 Task: Look for space in Bugarama, Tanzania from 7th July, 2023 to 15th July, 2023 for 6 adults in price range Rs.15000 to Rs.20000. Place can be entire place with 3 bedrooms having 3 beds and 3 bathrooms. Property type can be house, flat, guest house. Amenities needed are: washing machine. Booking option can be shelf check-in. Required host language is English.
Action: Mouse moved to (439, 91)
Screenshot: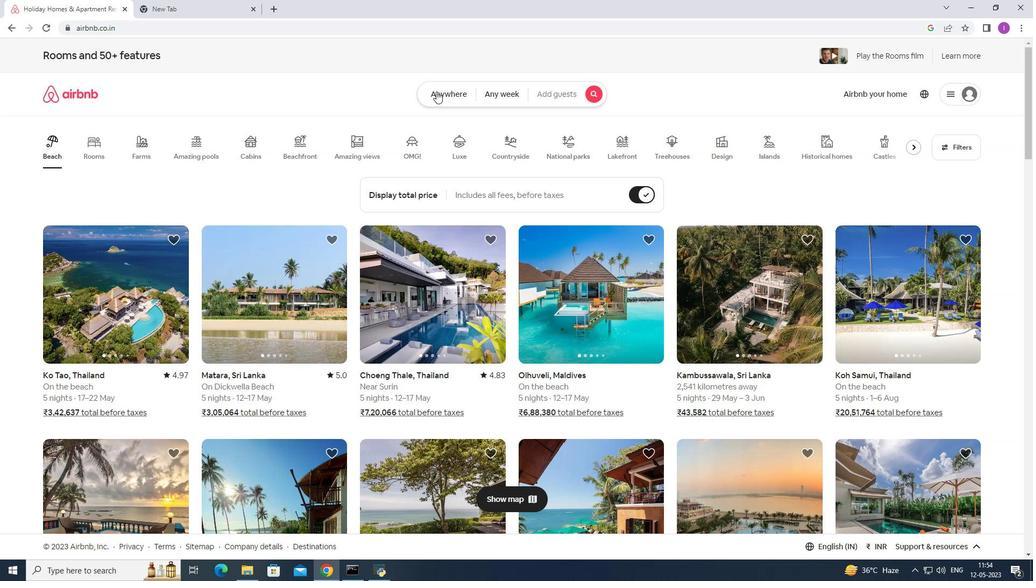 
Action: Mouse pressed left at (439, 91)
Screenshot: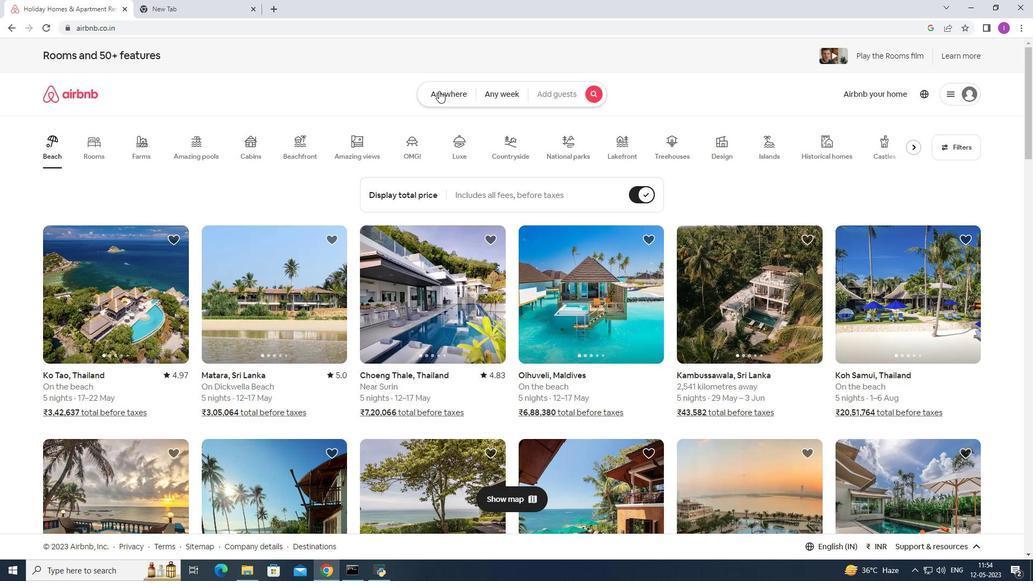 
Action: Mouse moved to (374, 130)
Screenshot: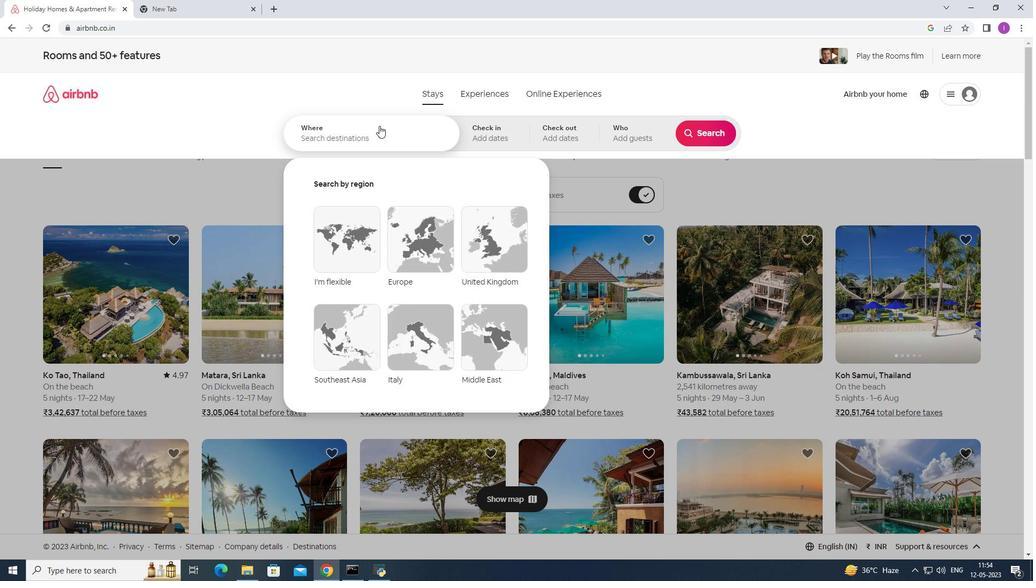 
Action: Mouse pressed left at (374, 130)
Screenshot: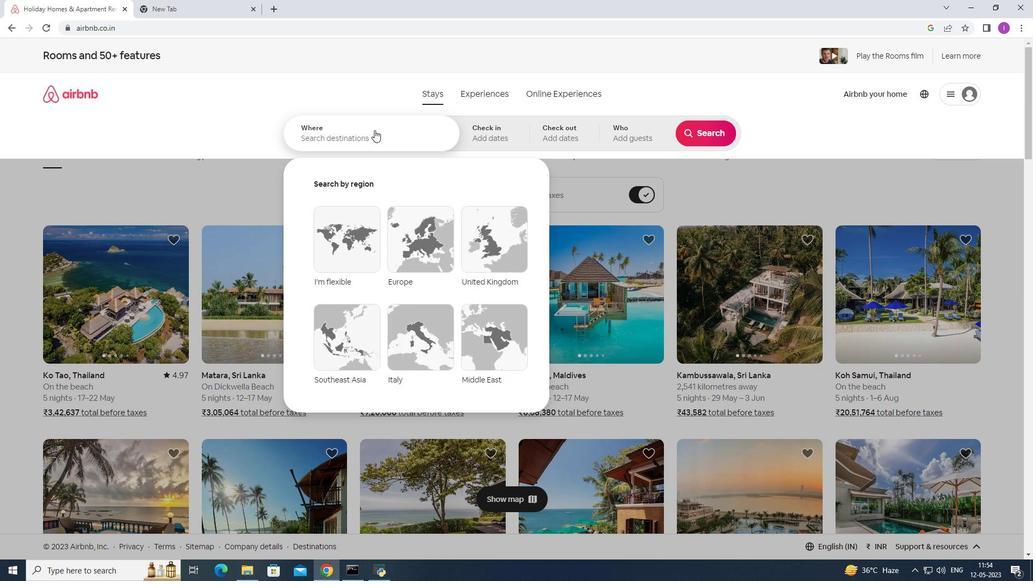 
Action: Key pressed <Key.shift><Key.shift><Key.shift><Key.shift><Key.shift><Key.shift><Key.shift>Bugarama,<Key.shift>Tanzania
Screenshot: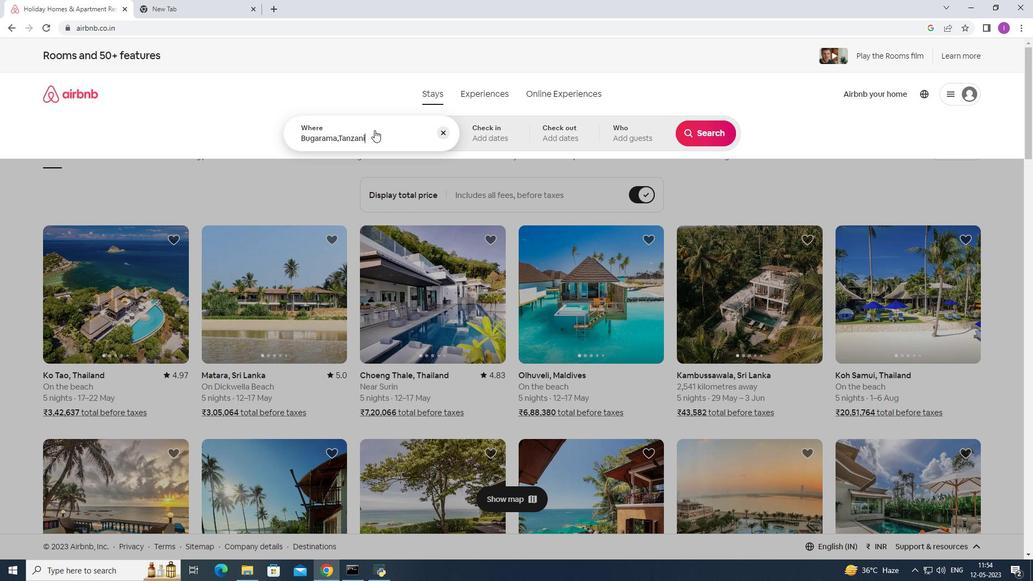 
Action: Mouse moved to (416, 193)
Screenshot: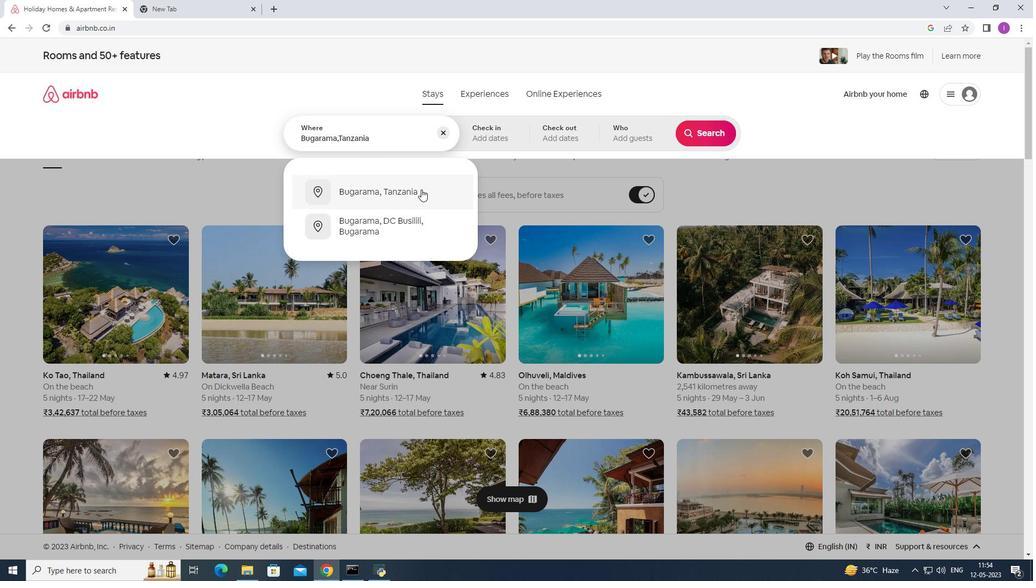 
Action: Mouse pressed left at (416, 193)
Screenshot: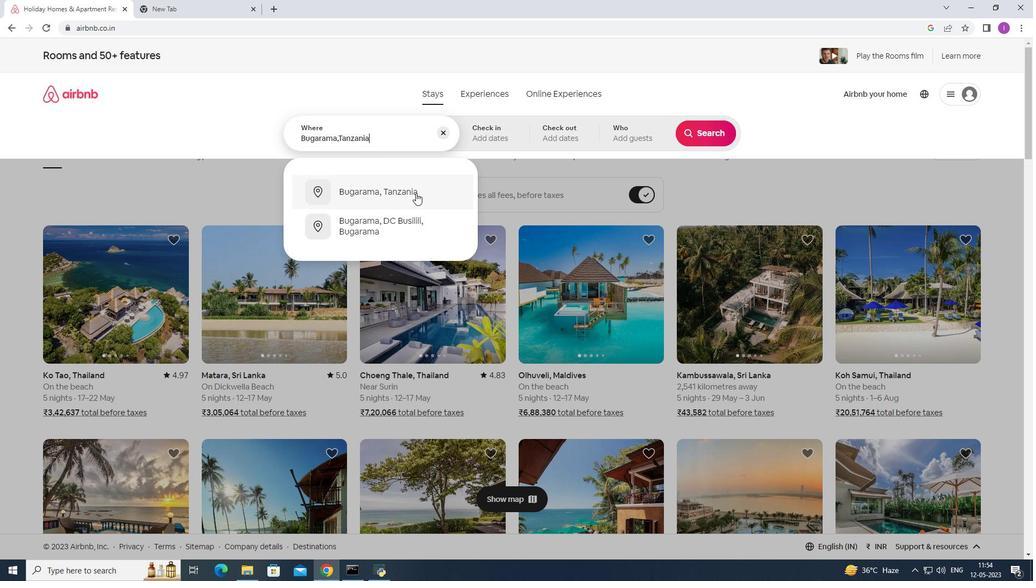 
Action: Mouse moved to (710, 218)
Screenshot: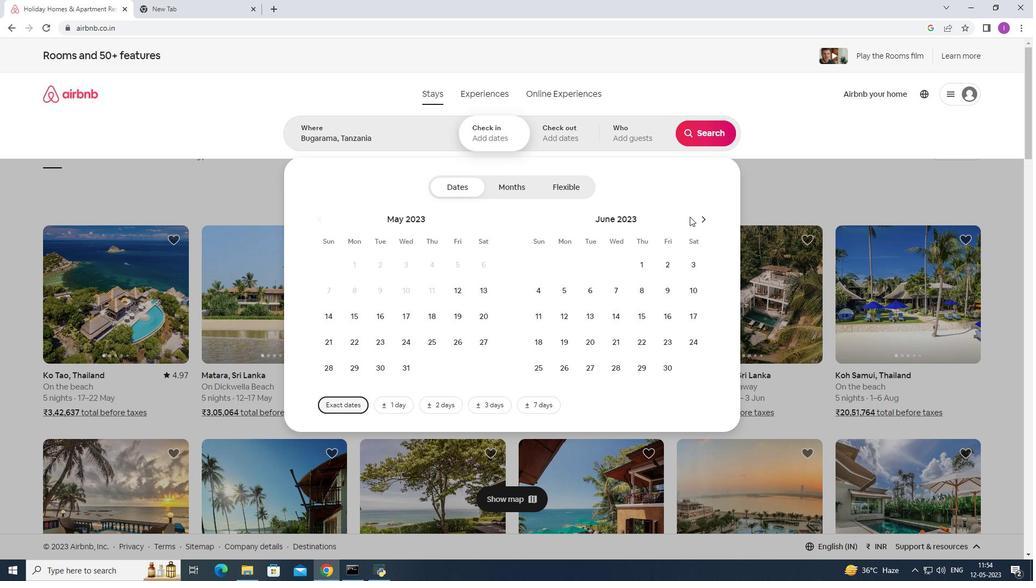 
Action: Mouse pressed left at (710, 218)
Screenshot: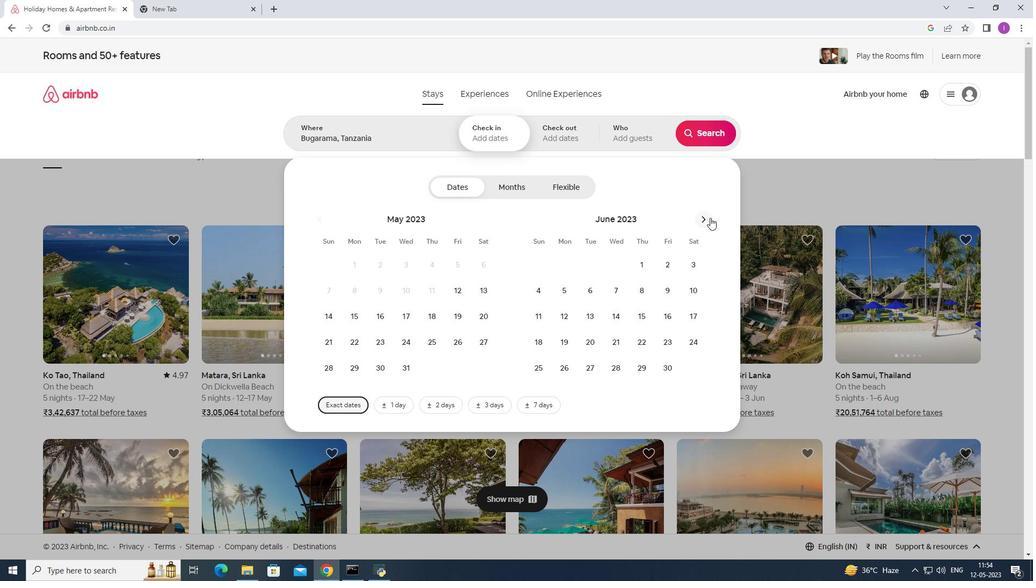 
Action: Mouse pressed left at (710, 218)
Screenshot: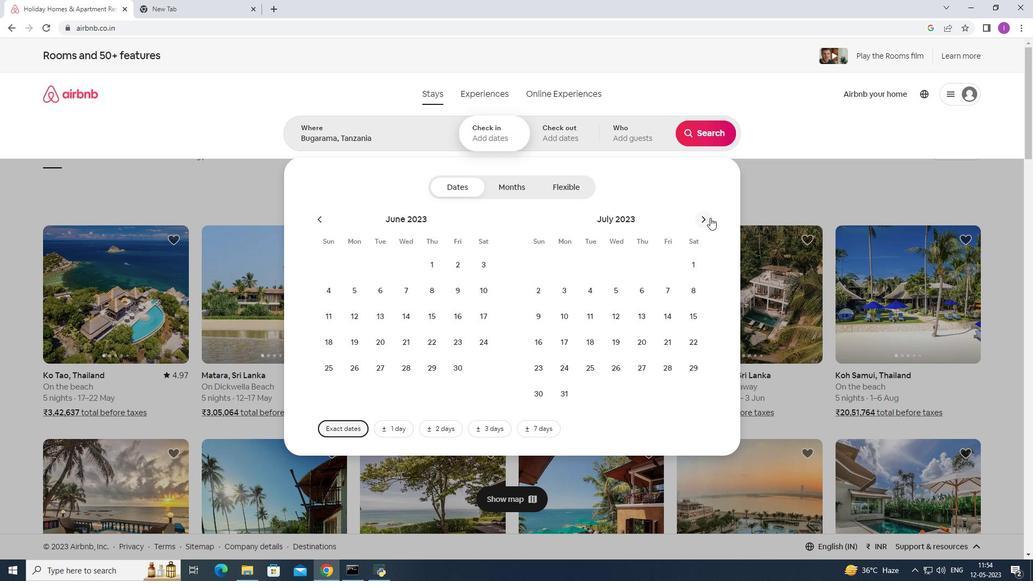 
Action: Mouse pressed left at (710, 218)
Screenshot: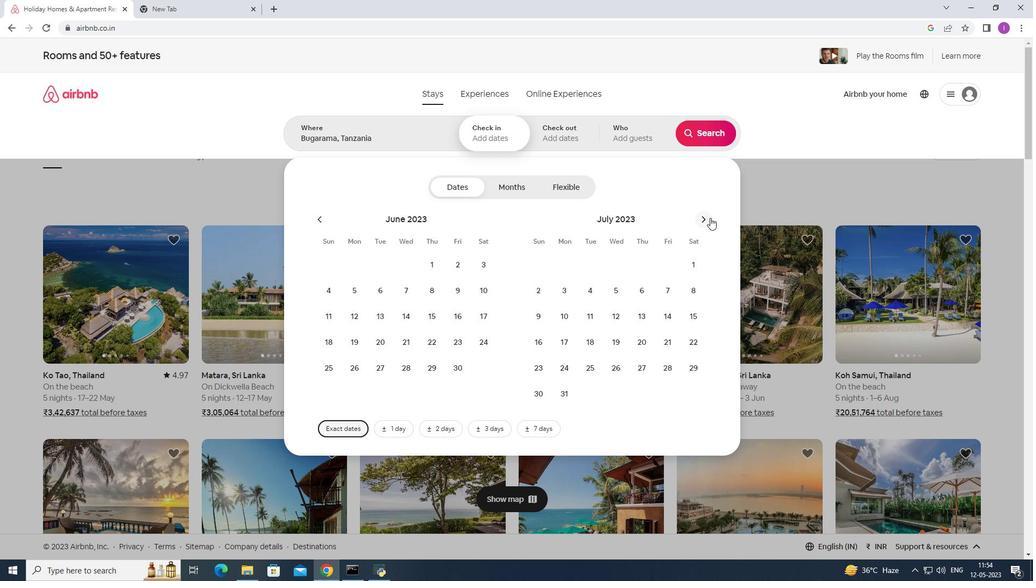 
Action: Mouse moved to (458, 291)
Screenshot: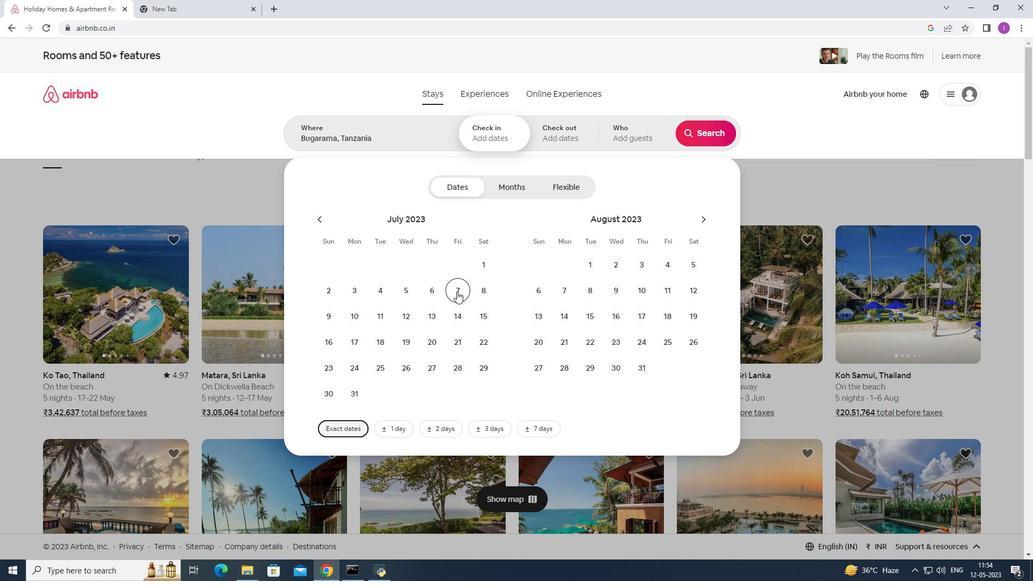 
Action: Mouse pressed left at (458, 291)
Screenshot: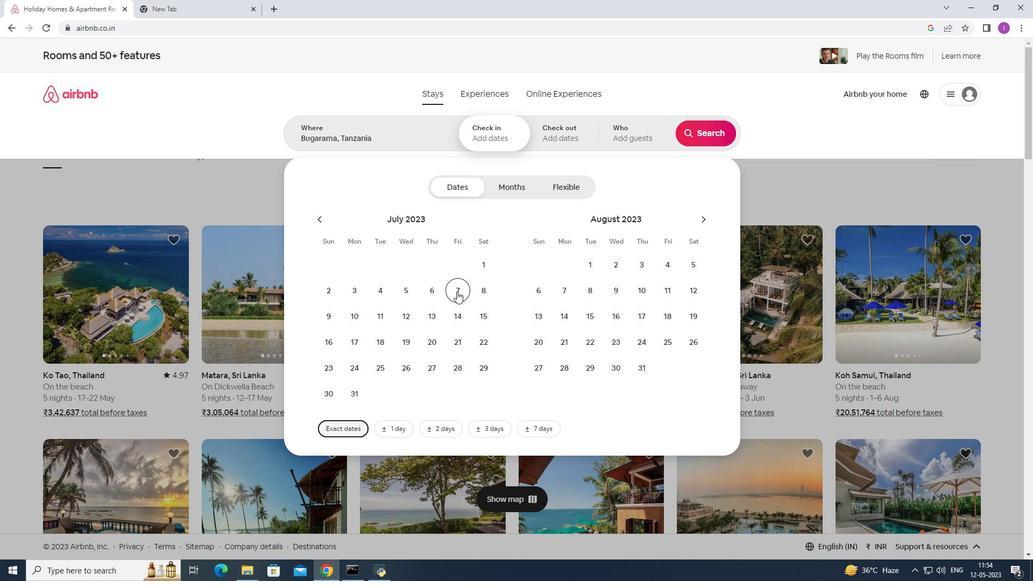 
Action: Mouse moved to (484, 316)
Screenshot: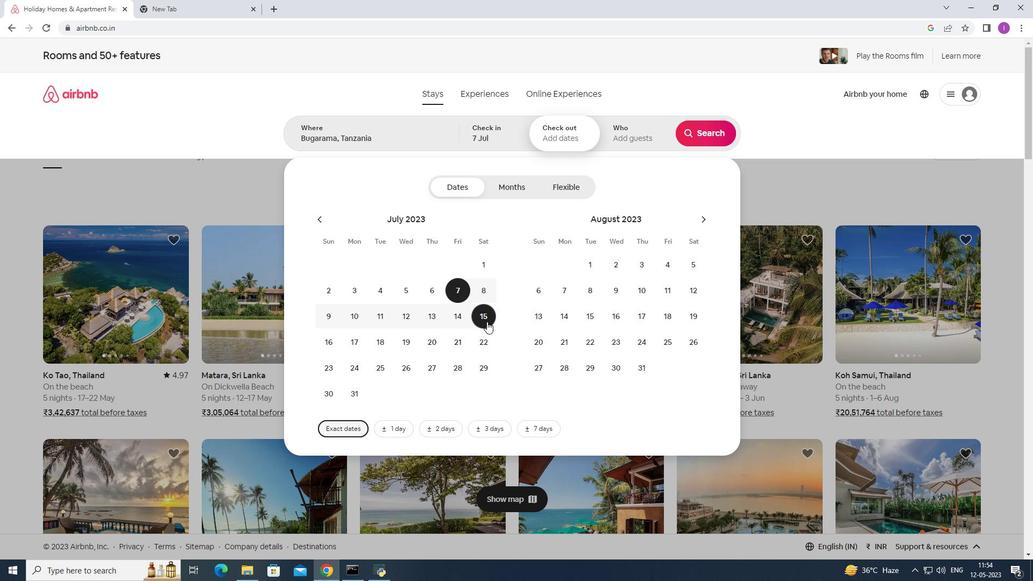 
Action: Mouse pressed left at (484, 316)
Screenshot: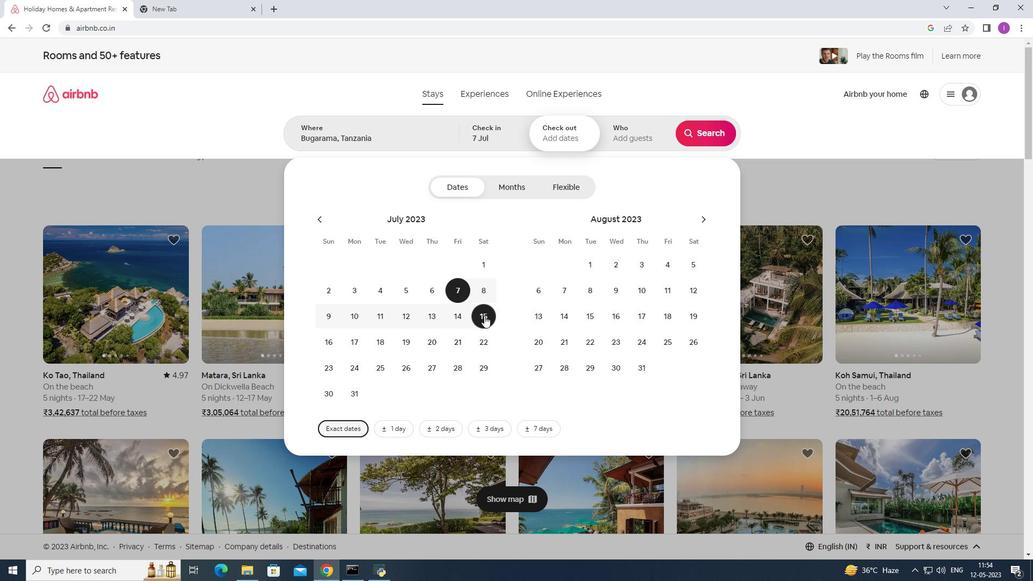
Action: Mouse pressed left at (484, 316)
Screenshot: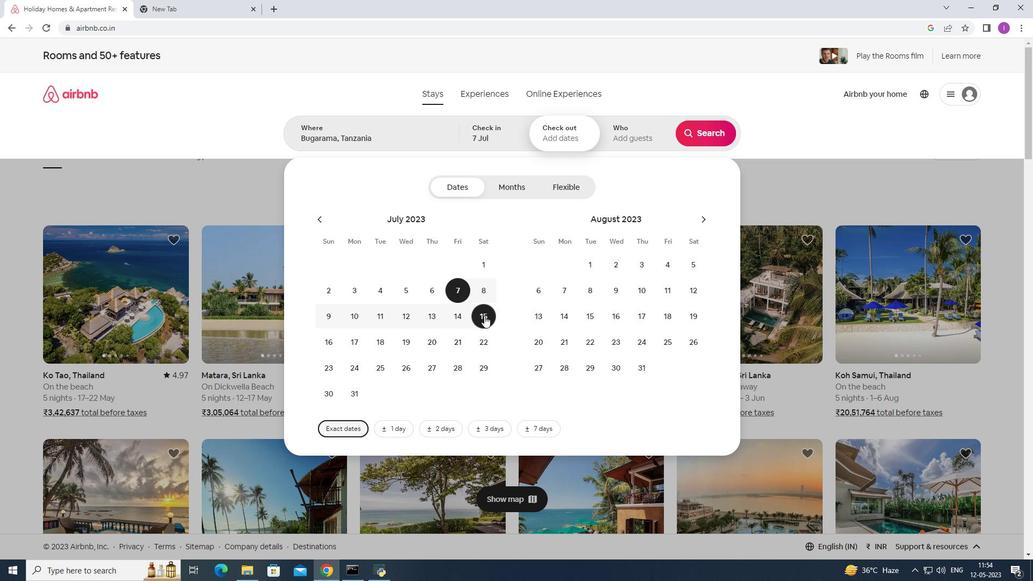 
Action: Mouse moved to (621, 139)
Screenshot: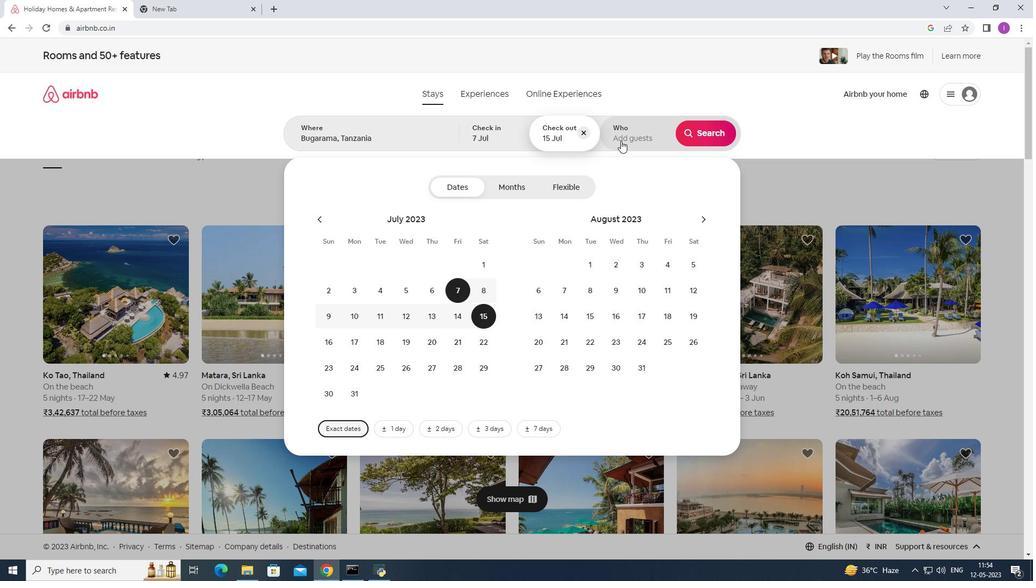 
Action: Mouse pressed left at (621, 139)
Screenshot: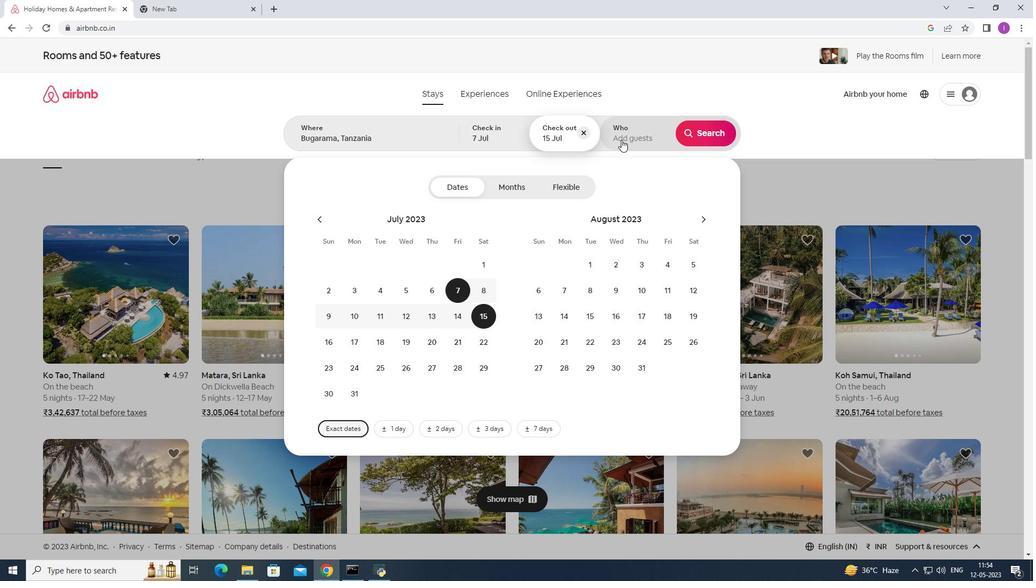 
Action: Mouse moved to (706, 192)
Screenshot: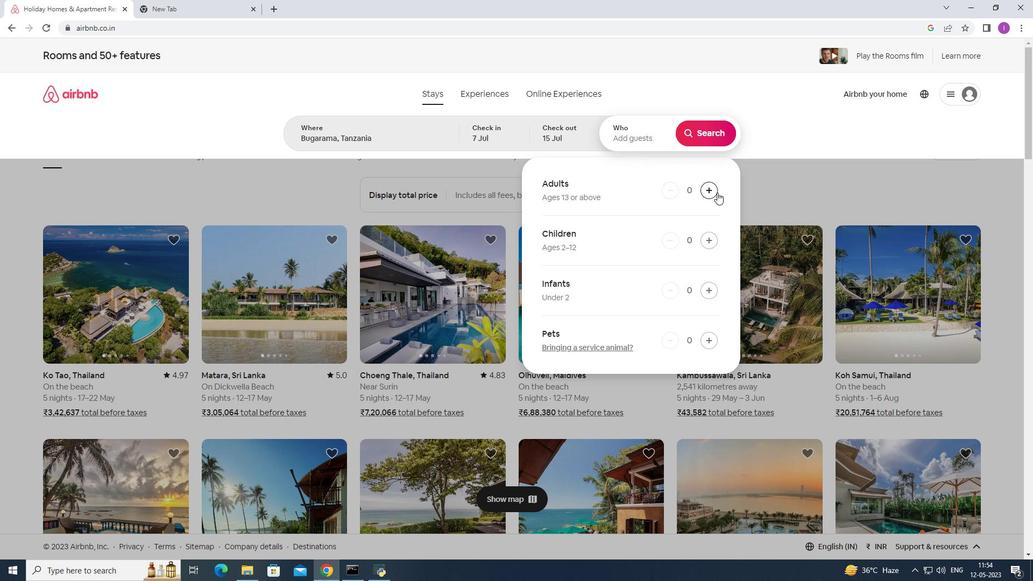 
Action: Mouse pressed left at (706, 192)
Screenshot: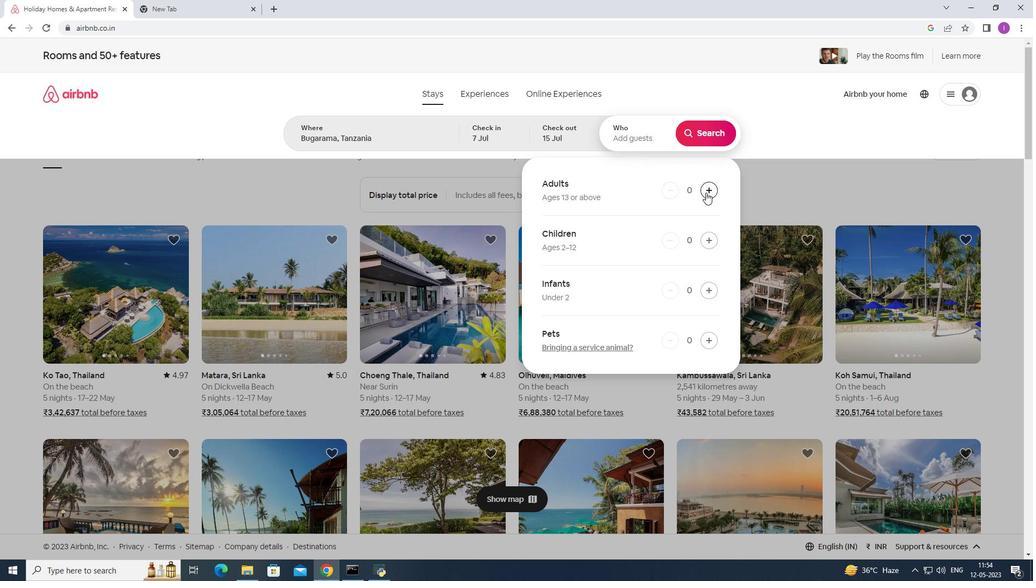 
Action: Mouse pressed left at (706, 192)
Screenshot: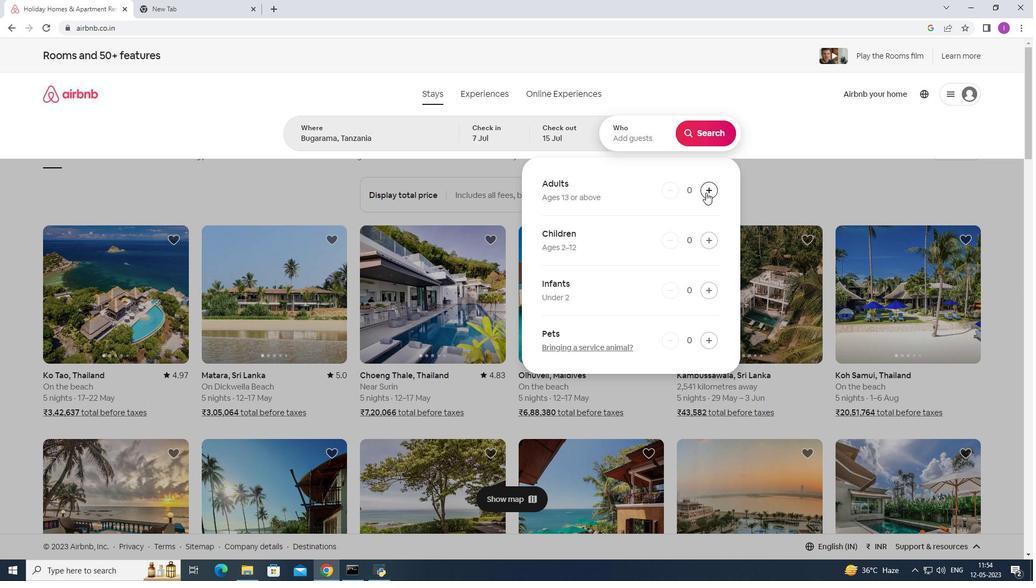 
Action: Mouse pressed left at (706, 192)
Screenshot: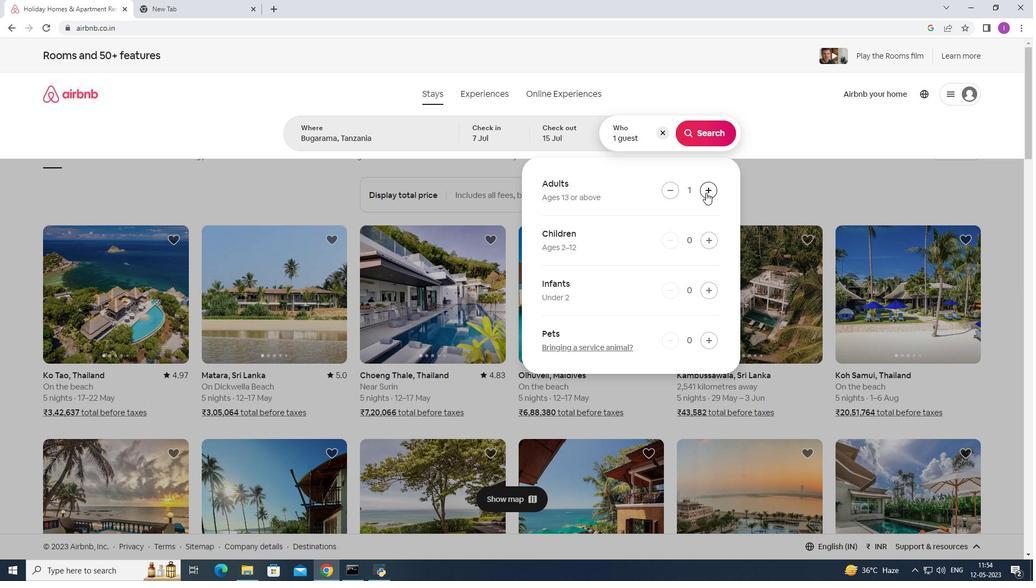 
Action: Mouse moved to (706, 192)
Screenshot: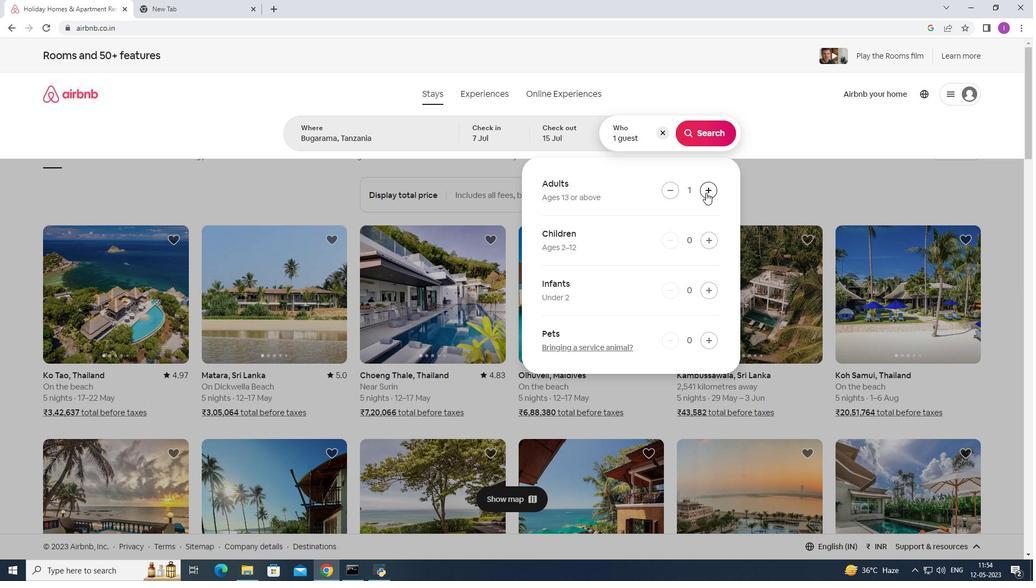 
Action: Mouse pressed left at (706, 192)
Screenshot: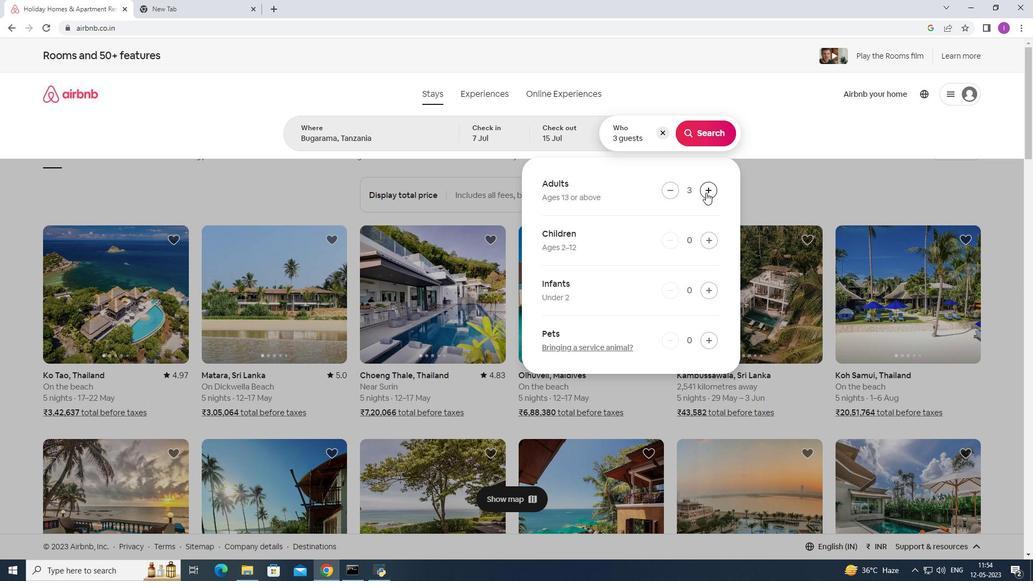 
Action: Mouse pressed left at (706, 192)
Screenshot: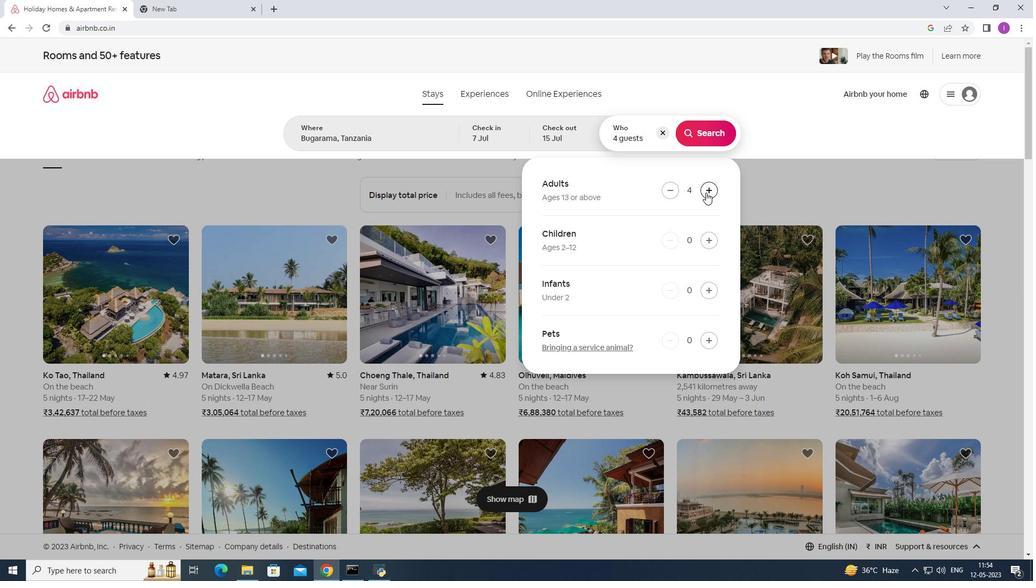 
Action: Mouse pressed left at (706, 192)
Screenshot: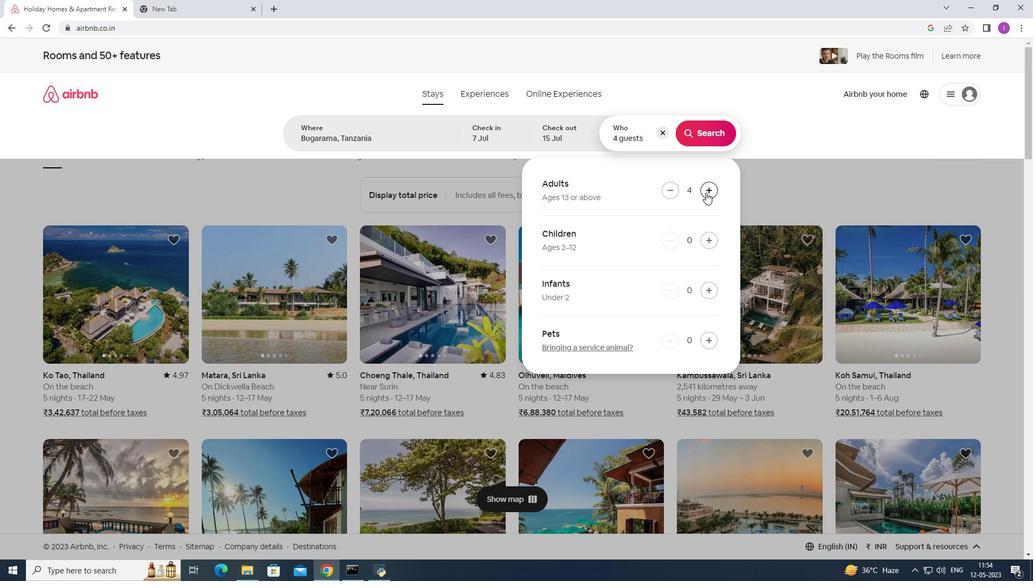 
Action: Mouse moved to (705, 139)
Screenshot: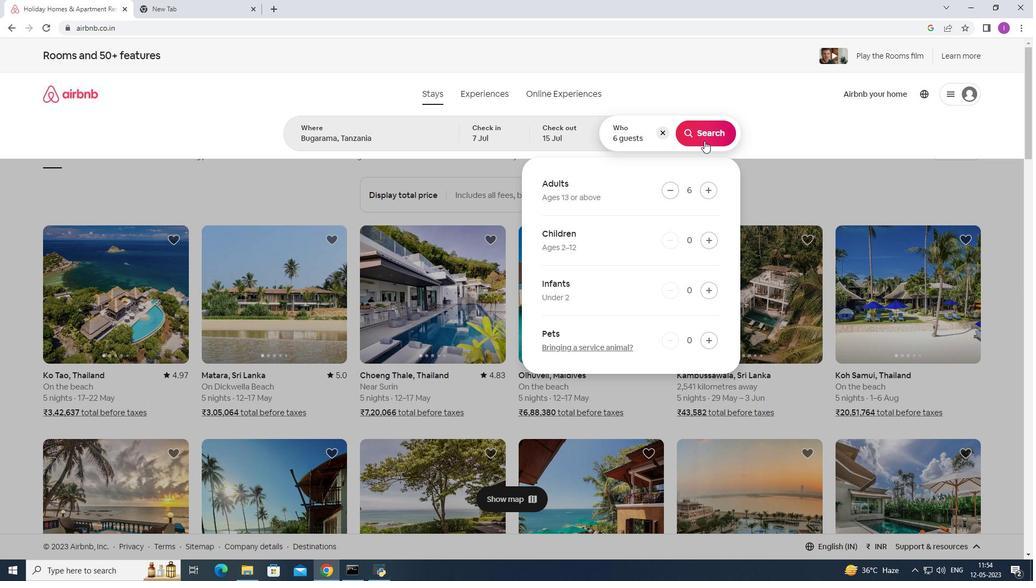 
Action: Mouse pressed left at (705, 139)
Screenshot: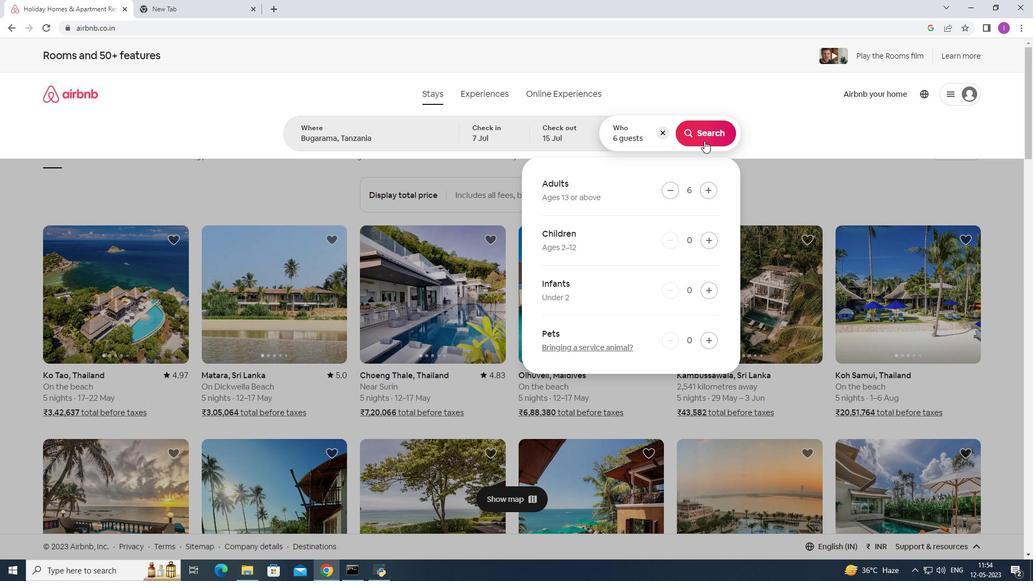 
Action: Mouse moved to (979, 96)
Screenshot: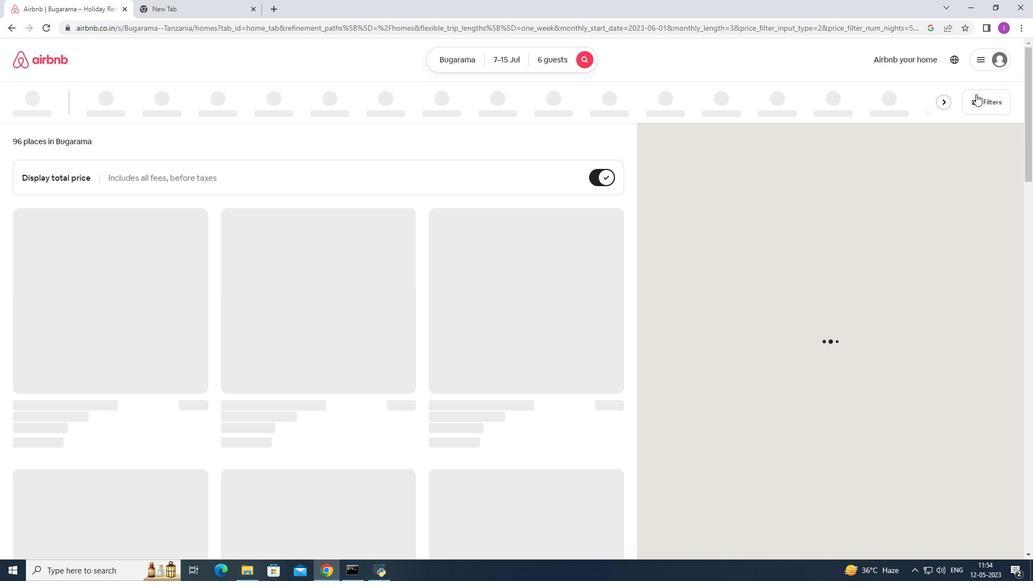 
Action: Mouse pressed left at (979, 96)
Screenshot: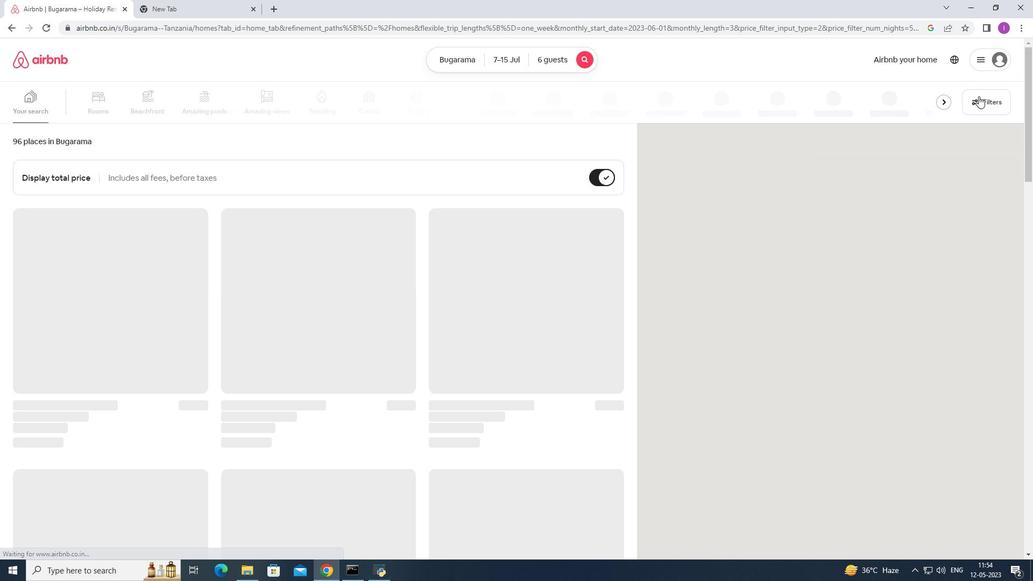
Action: Mouse moved to (586, 368)
Screenshot: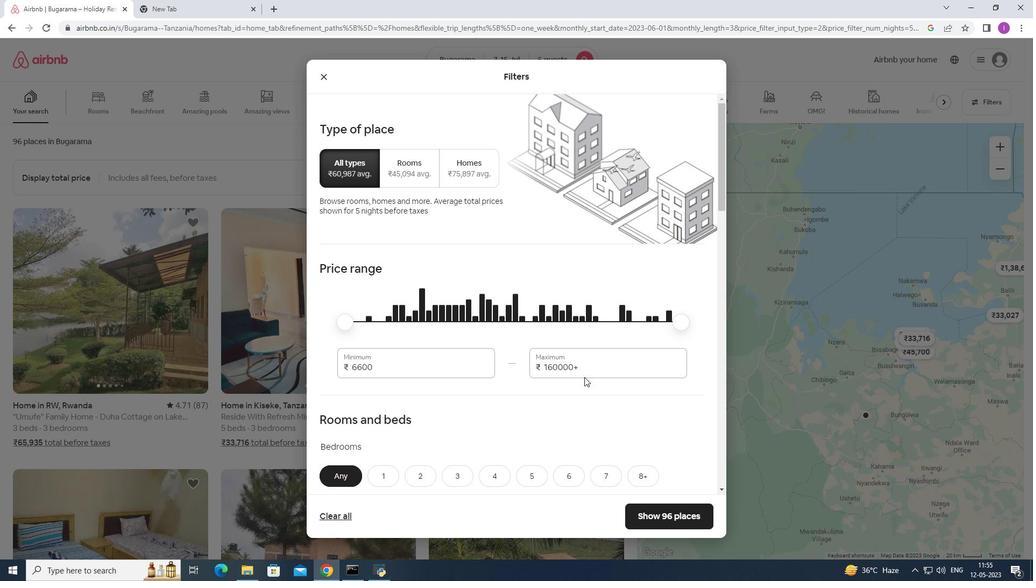 
Action: Mouse pressed left at (586, 368)
Screenshot: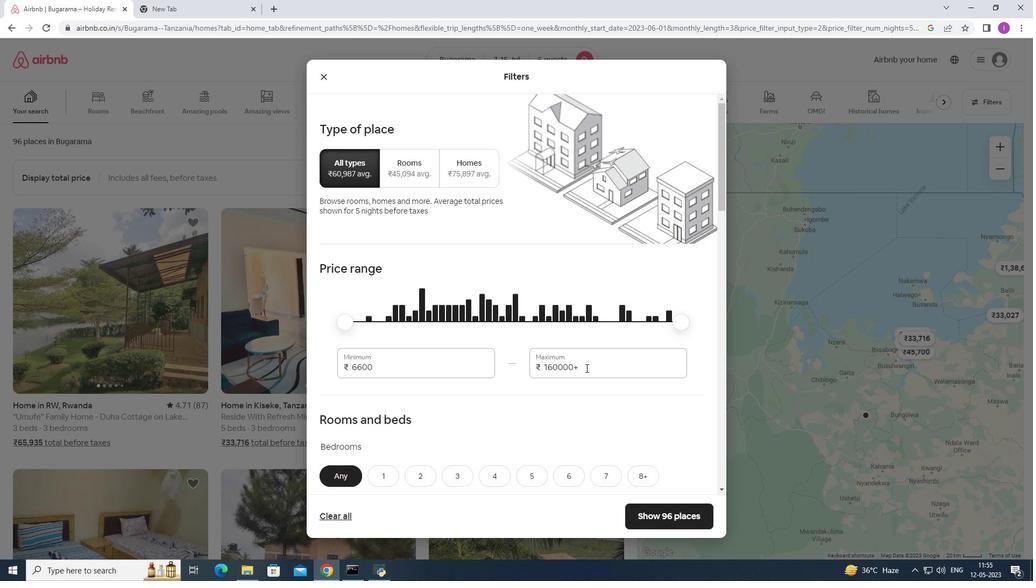 
Action: Mouse moved to (630, 354)
Screenshot: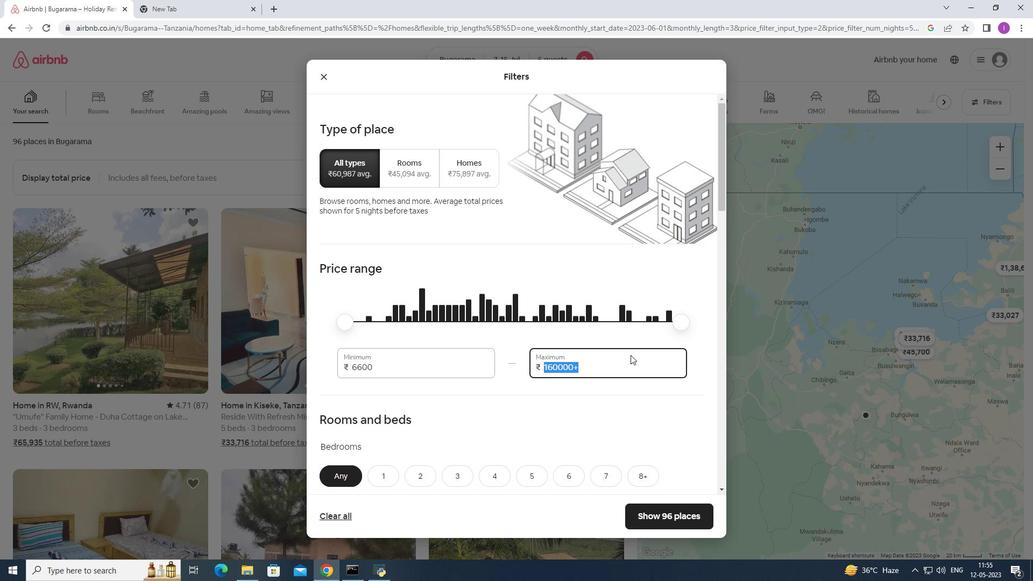 
Action: Key pressed 20000
Screenshot: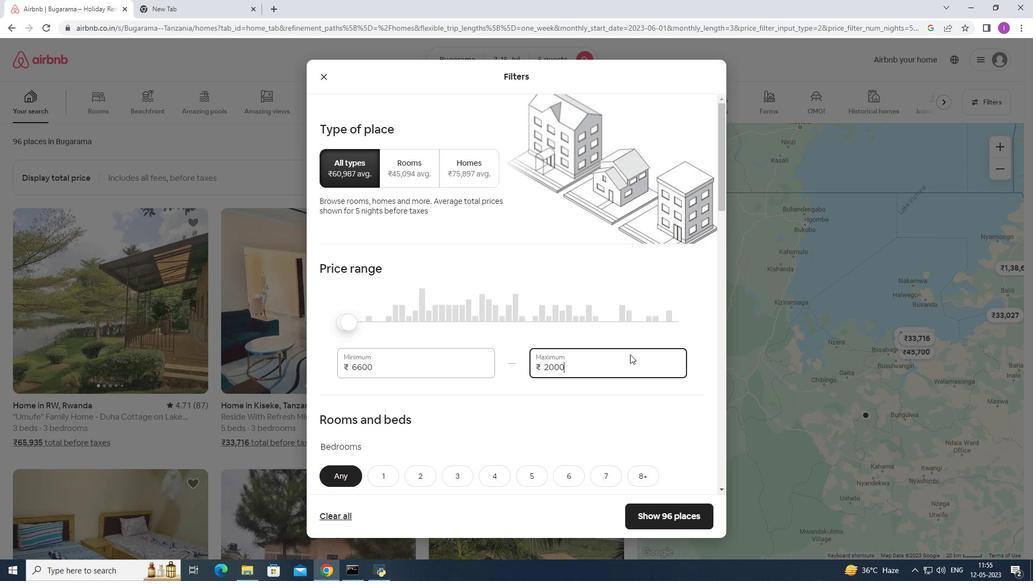 
Action: Mouse moved to (383, 369)
Screenshot: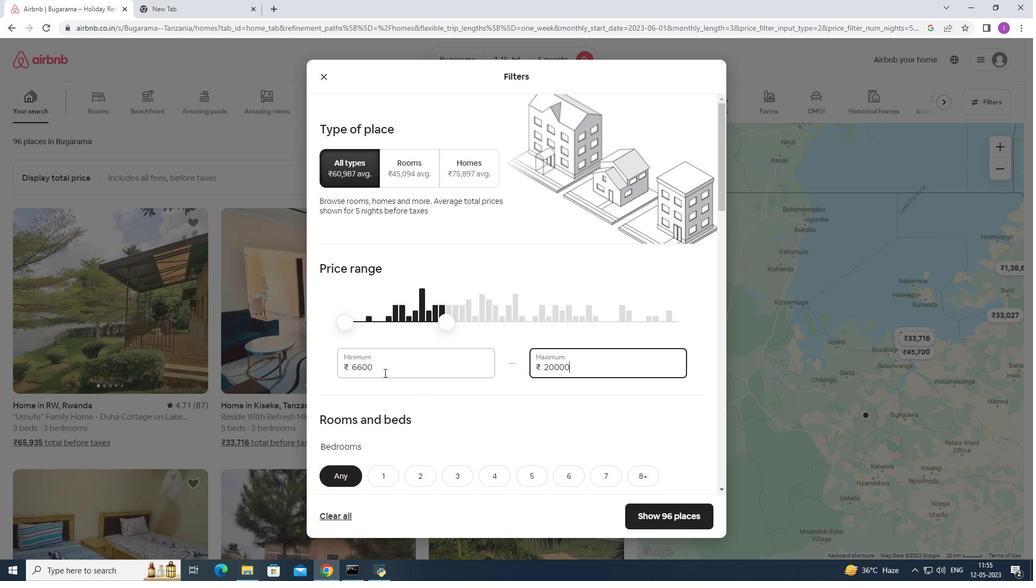 
Action: Mouse pressed left at (383, 369)
Screenshot: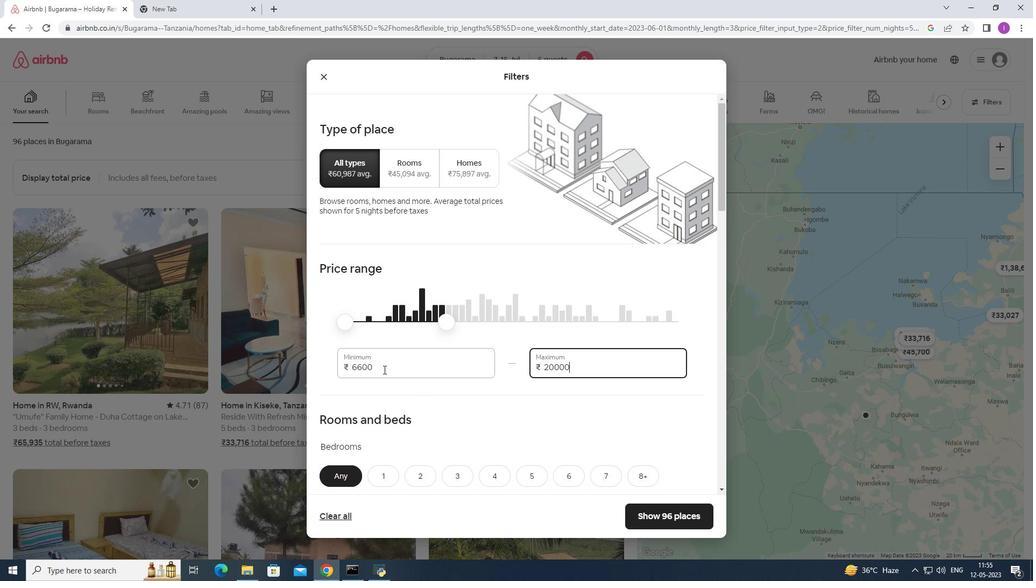 
Action: Mouse moved to (332, 372)
Screenshot: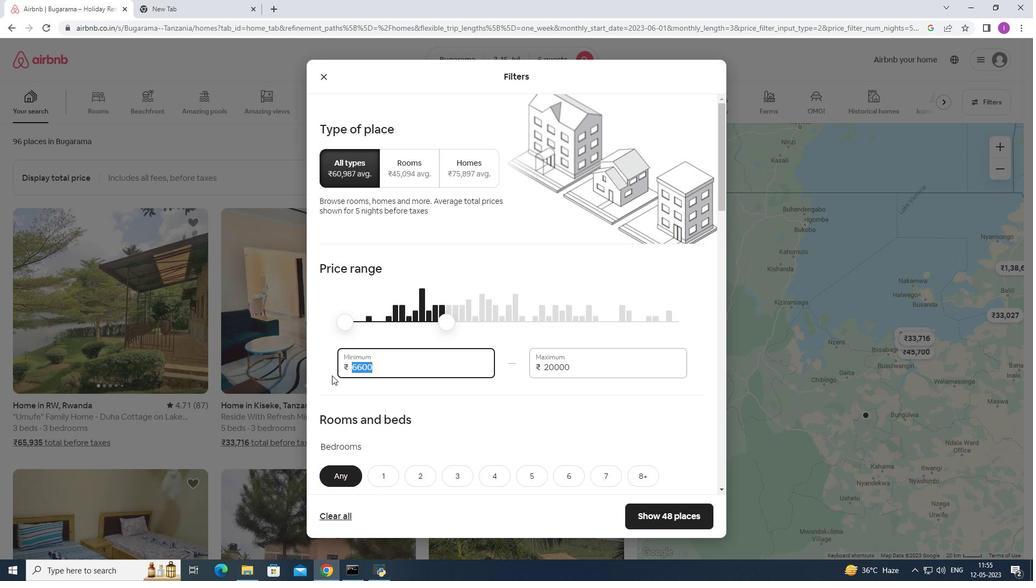 
Action: Key pressed 1
Screenshot: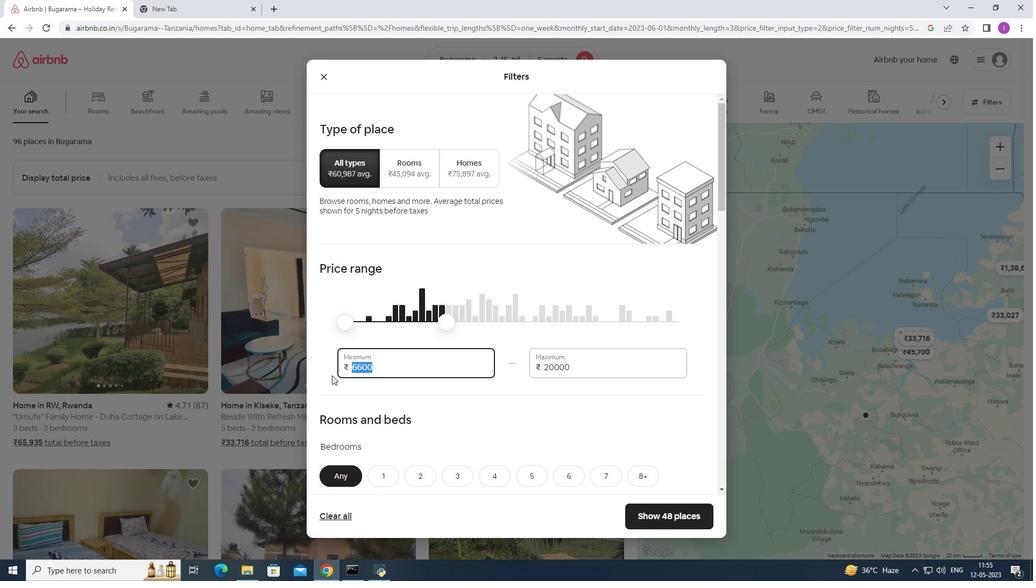 
Action: Mouse moved to (332, 372)
Screenshot: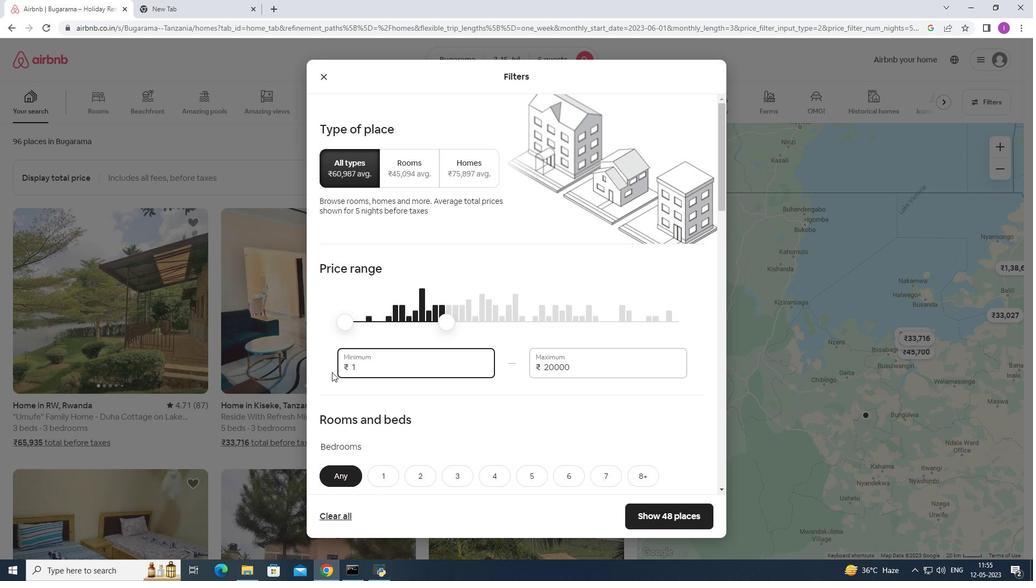 
Action: Key pressed 5
Screenshot: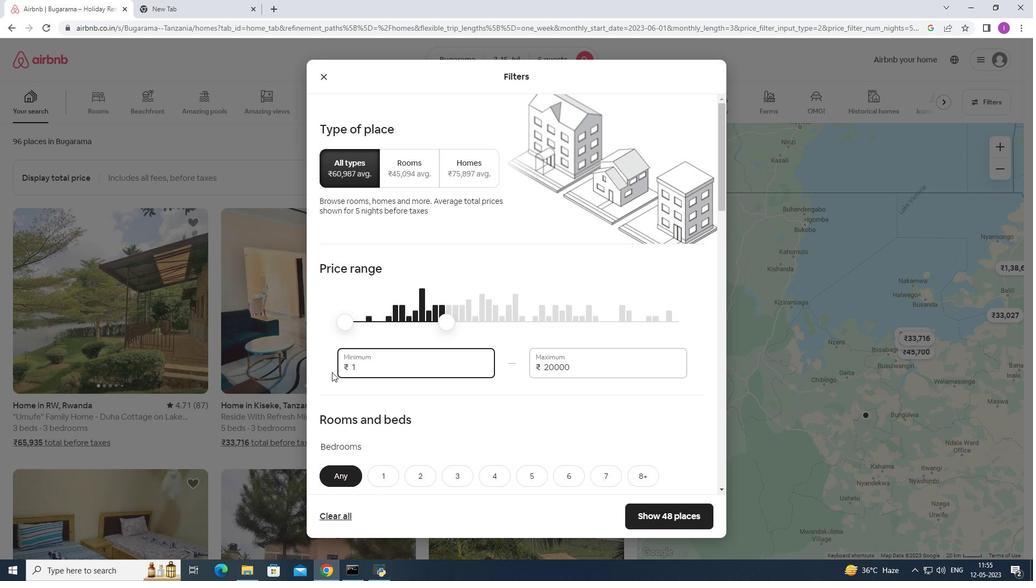 
Action: Mouse moved to (332, 369)
Screenshot: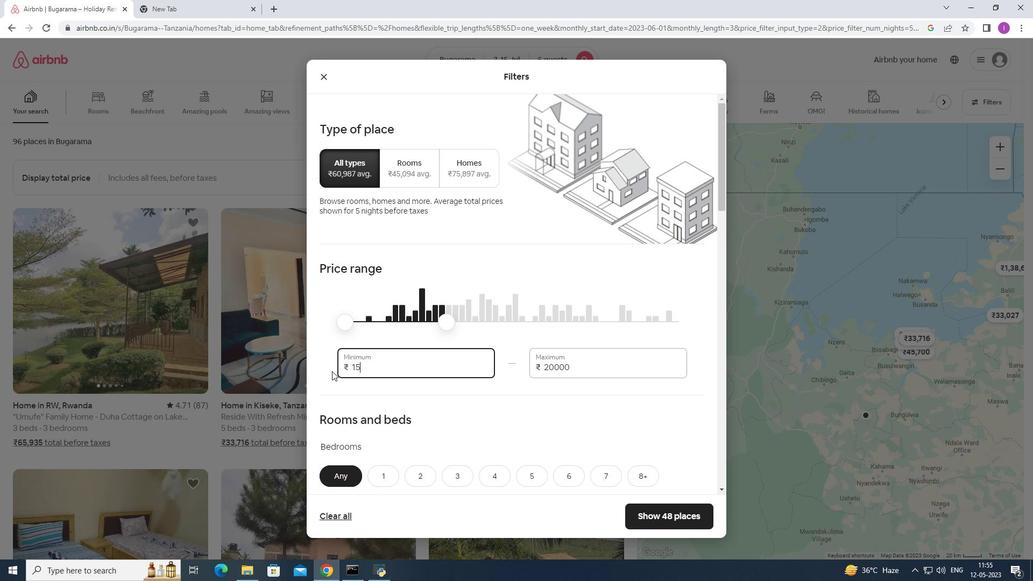 
Action: Key pressed 000
Screenshot: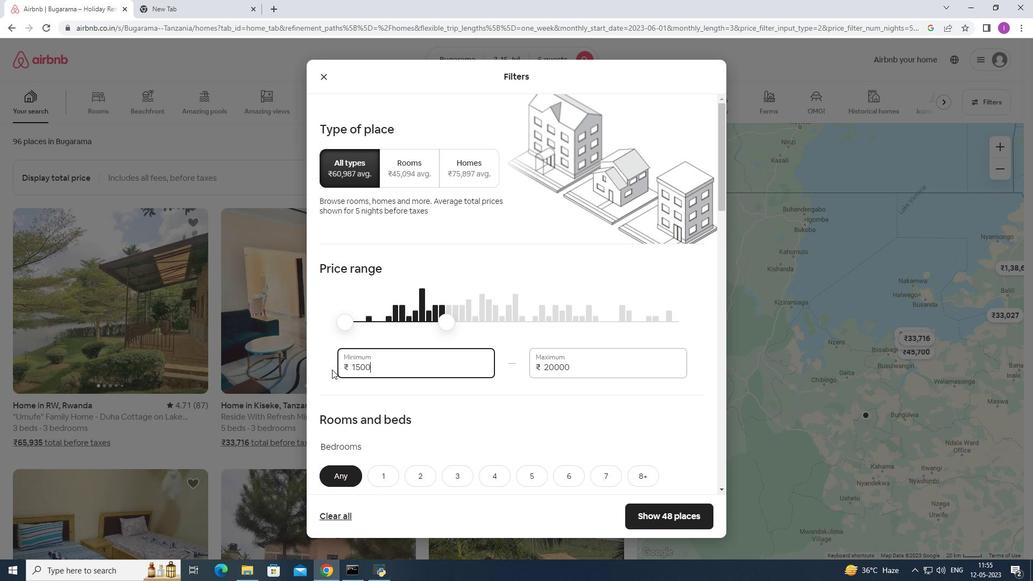 
Action: Mouse moved to (351, 371)
Screenshot: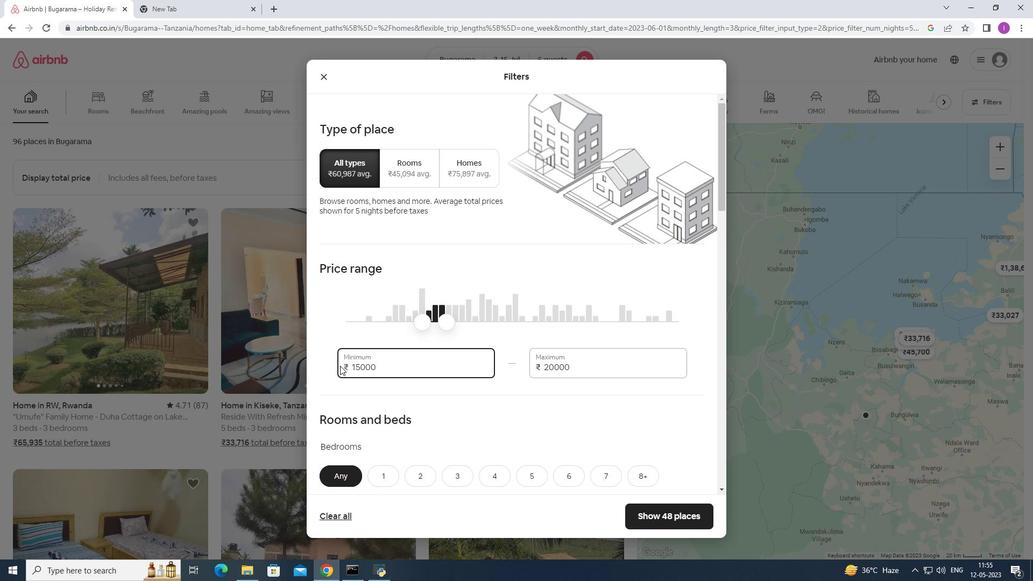
Action: Mouse scrolled (351, 370) with delta (0, 0)
Screenshot: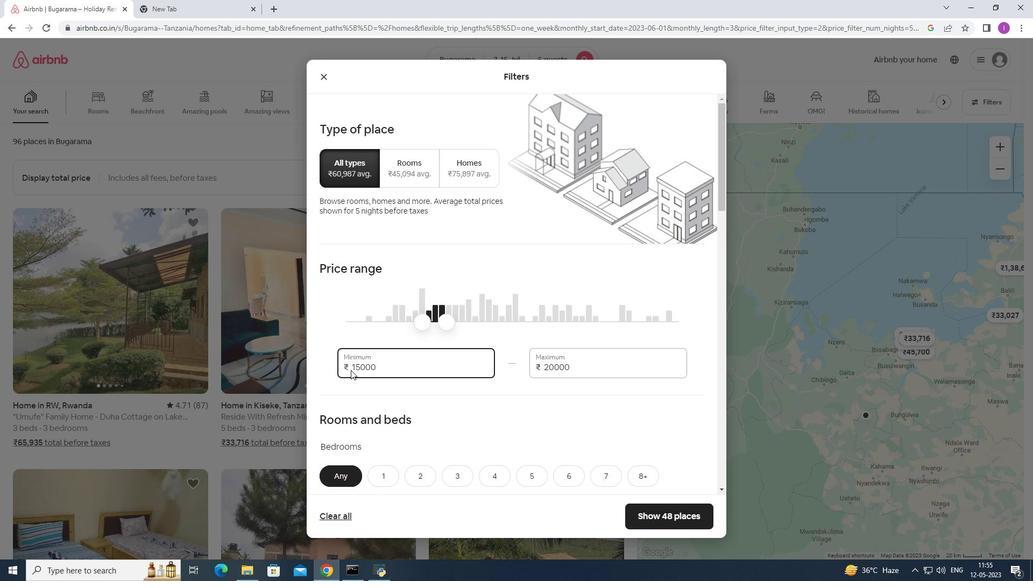 
Action: Mouse scrolled (351, 370) with delta (0, 0)
Screenshot: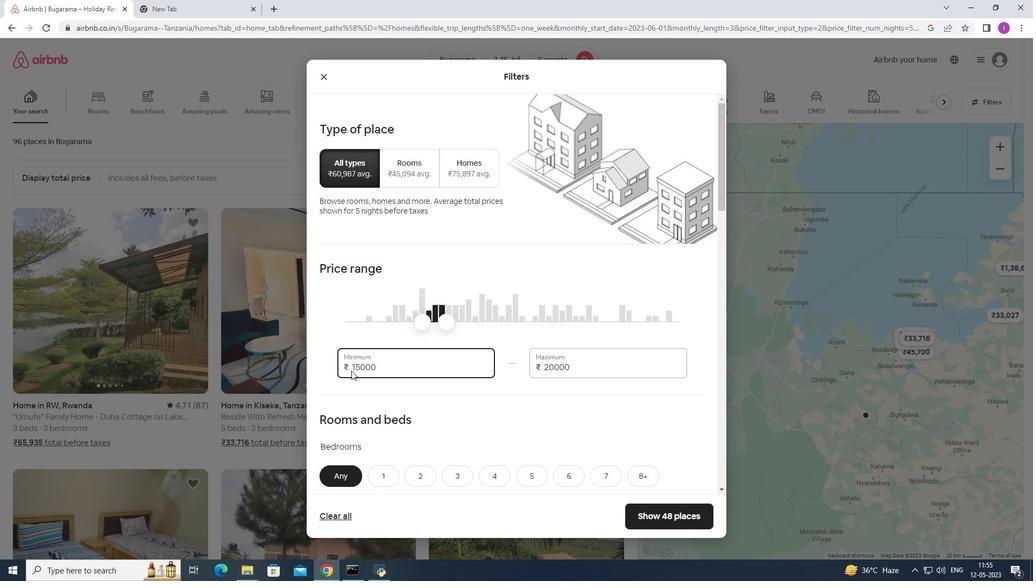 
Action: Mouse scrolled (351, 370) with delta (0, 0)
Screenshot: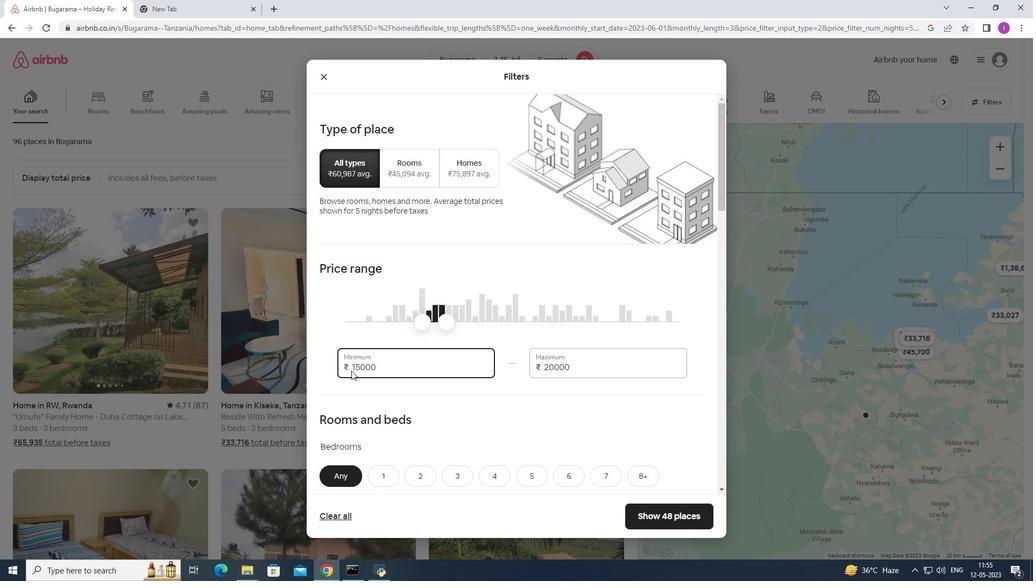 
Action: Mouse moved to (468, 308)
Screenshot: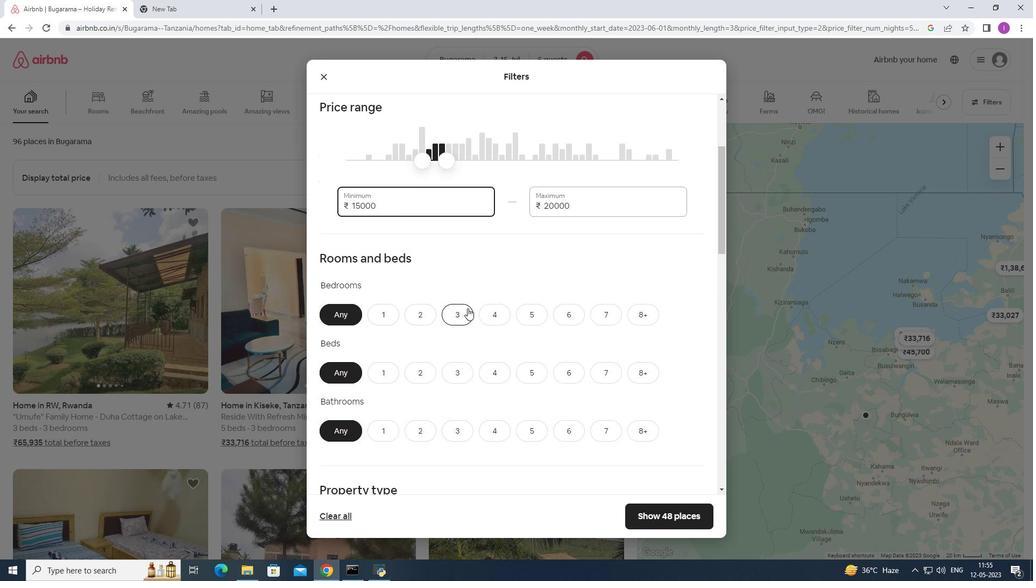 
Action: Mouse pressed left at (468, 308)
Screenshot: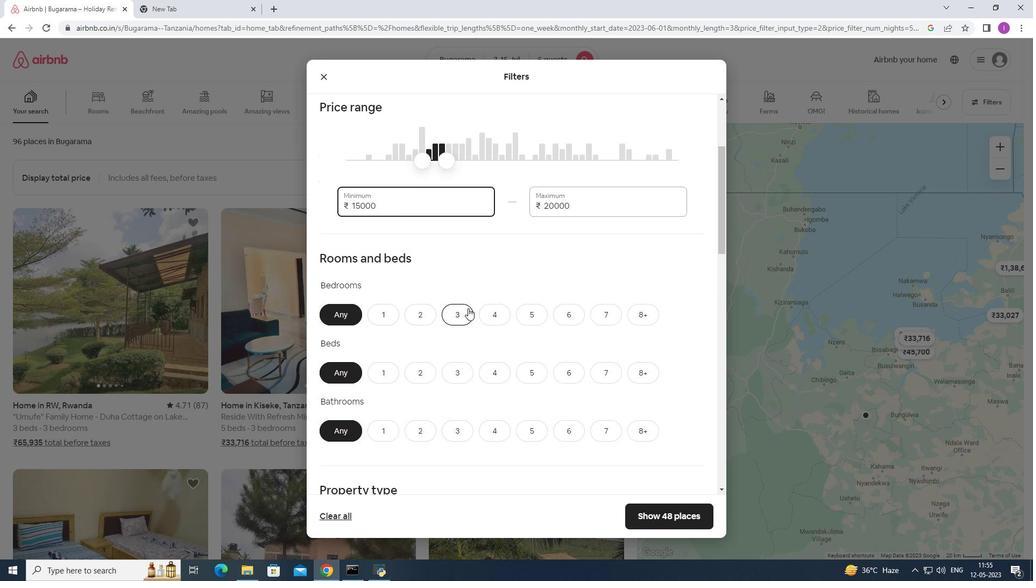 
Action: Mouse moved to (463, 378)
Screenshot: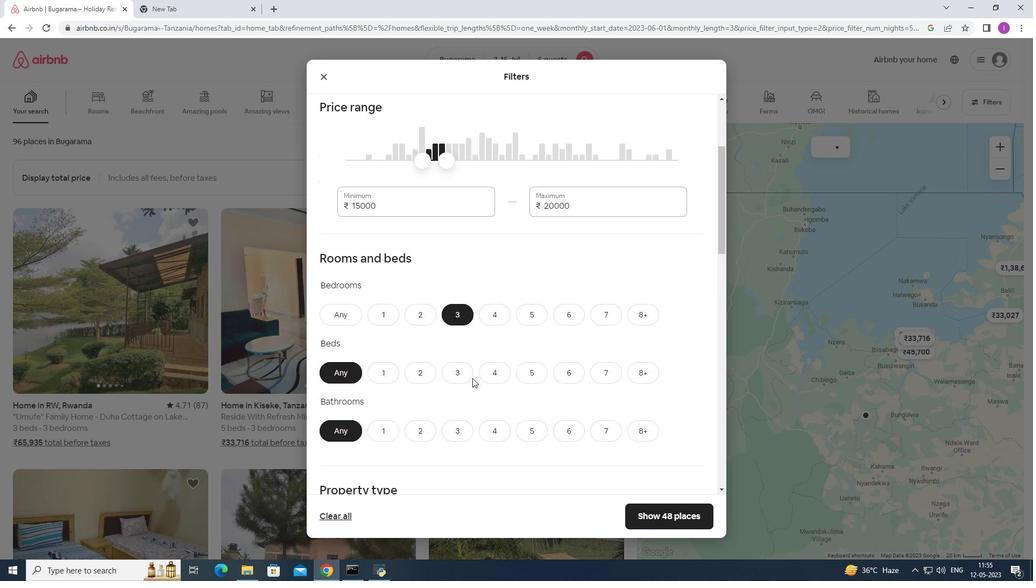 
Action: Mouse pressed left at (463, 378)
Screenshot: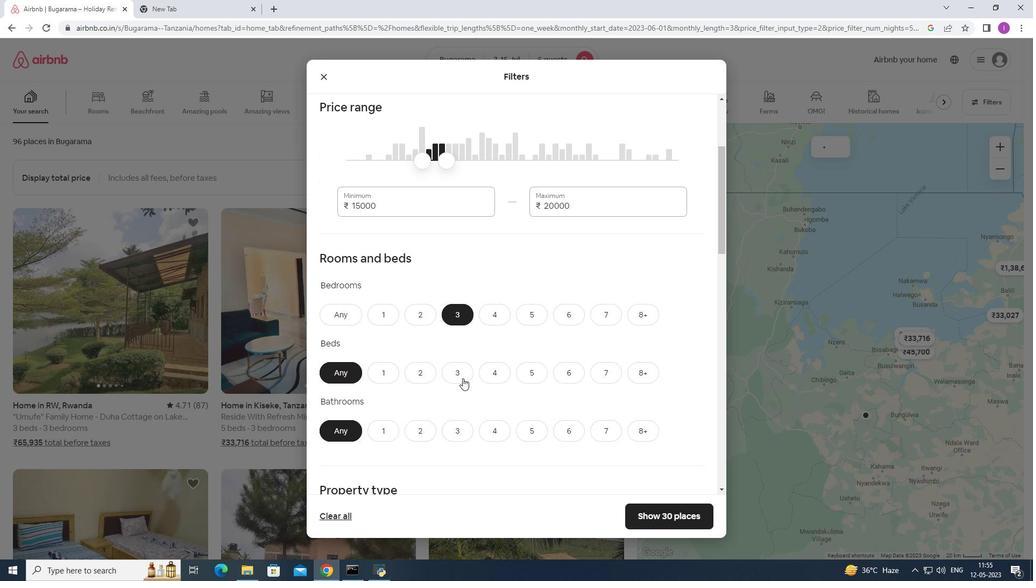 
Action: Mouse moved to (466, 430)
Screenshot: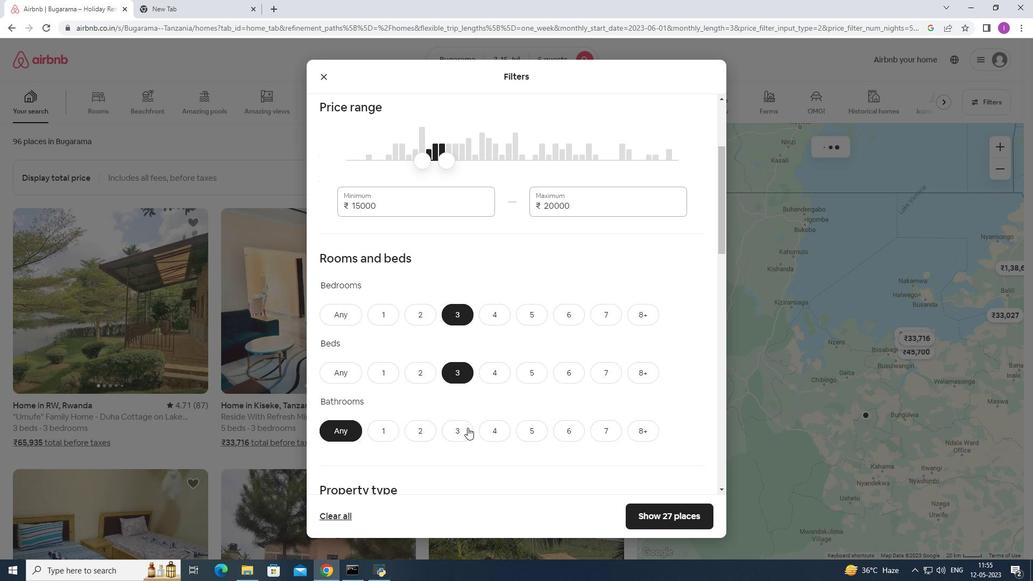 
Action: Mouse pressed left at (466, 430)
Screenshot: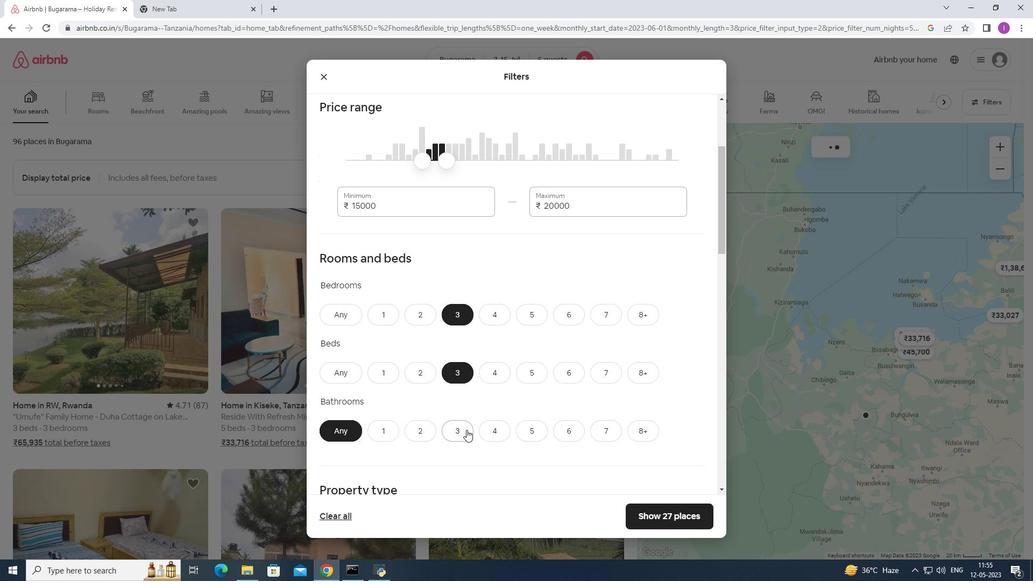 
Action: Mouse moved to (429, 375)
Screenshot: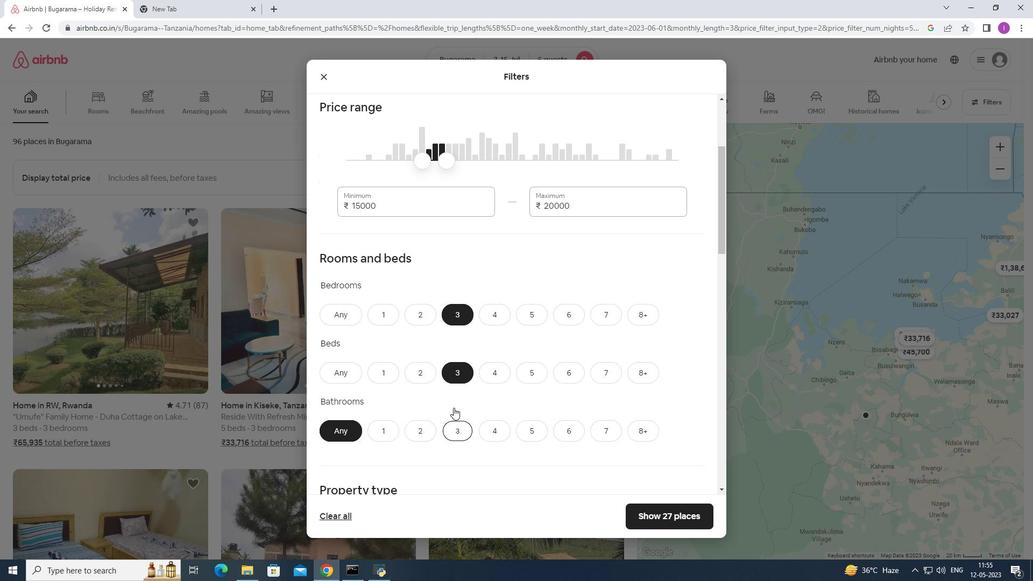 
Action: Mouse scrolled (429, 375) with delta (0, 0)
Screenshot: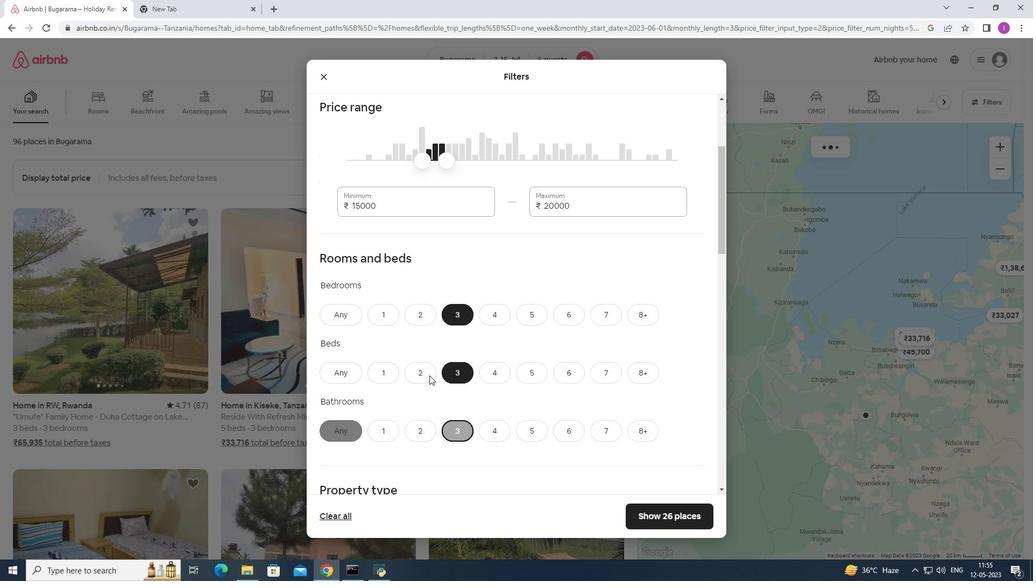 
Action: Mouse scrolled (429, 375) with delta (0, 0)
Screenshot: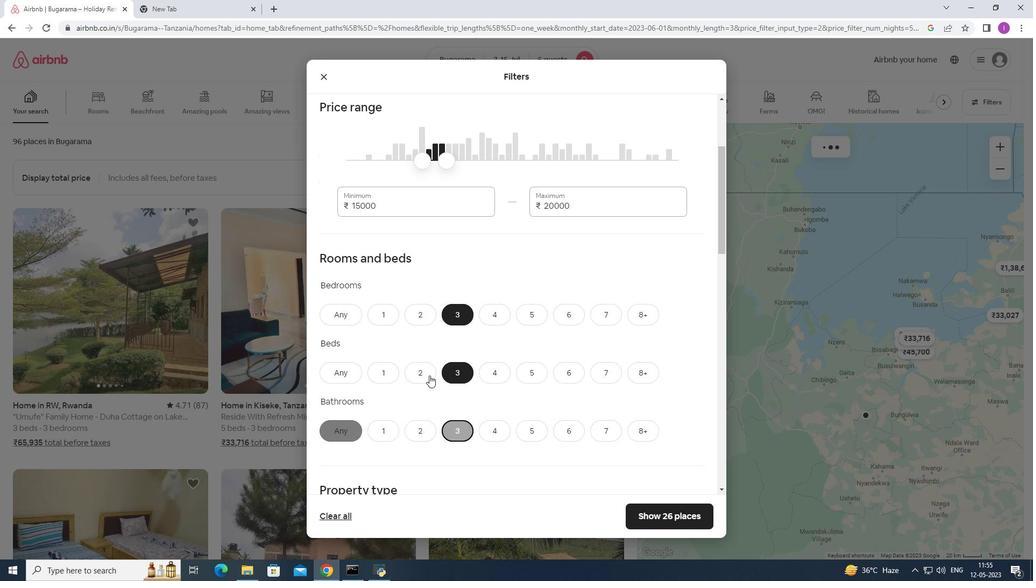 
Action: Mouse scrolled (429, 375) with delta (0, 0)
Screenshot: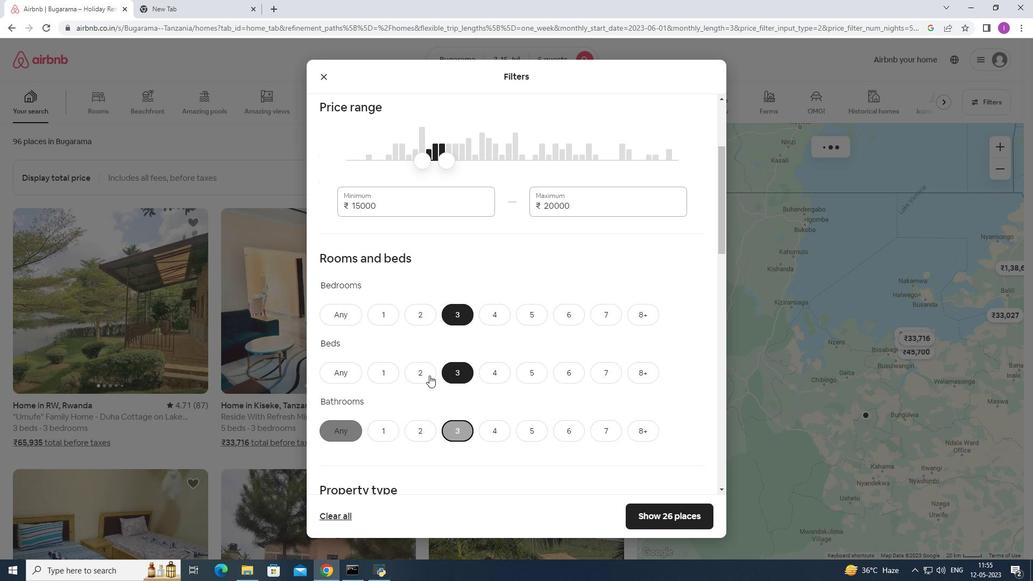 
Action: Mouse moved to (395, 383)
Screenshot: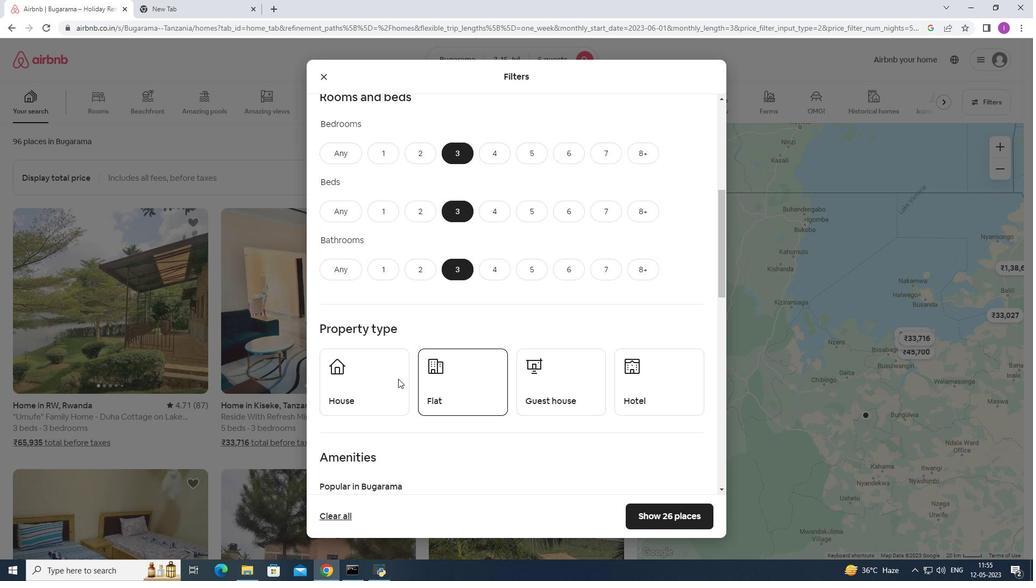 
Action: Mouse pressed left at (395, 383)
Screenshot: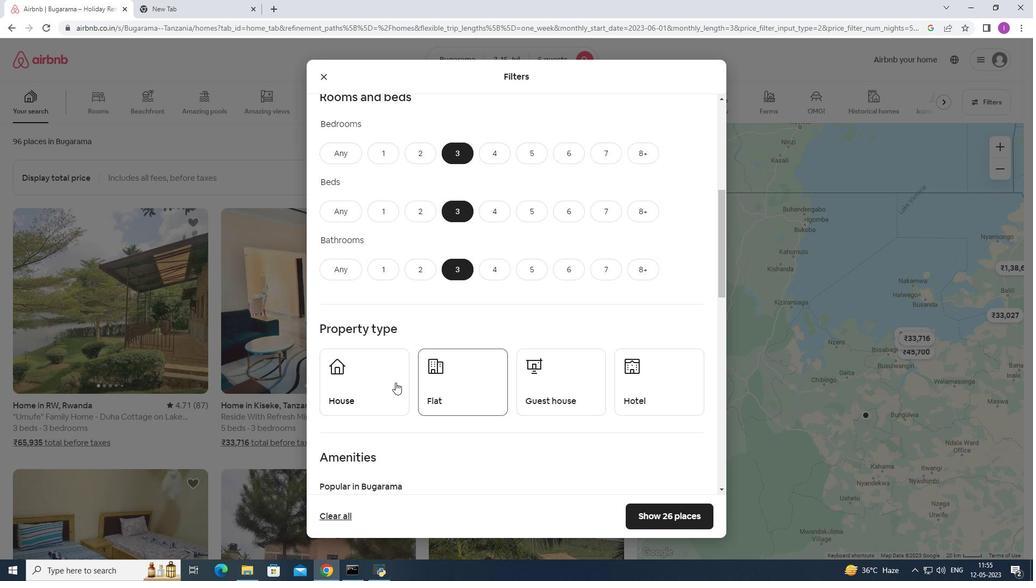 
Action: Mouse moved to (438, 379)
Screenshot: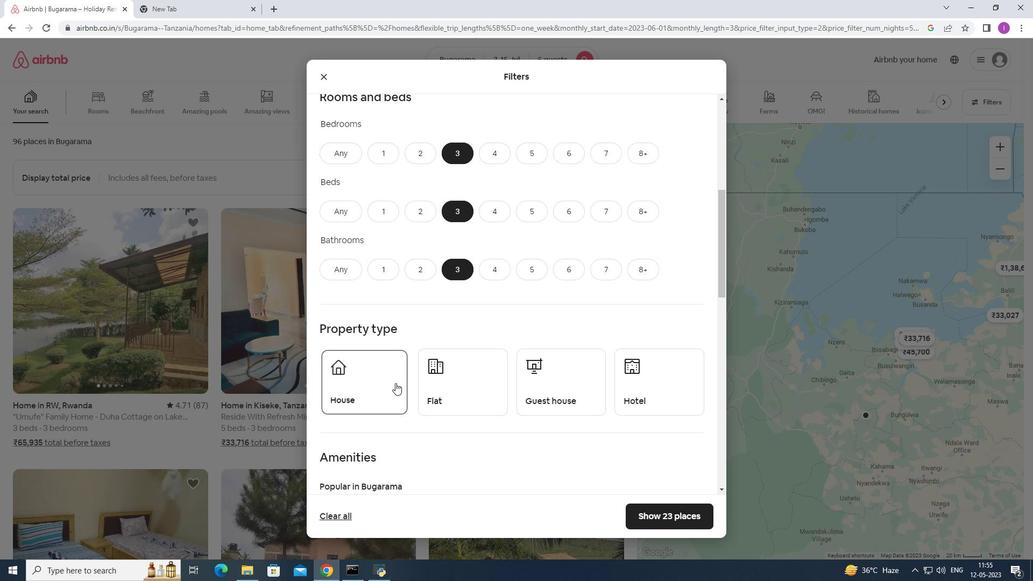 
Action: Mouse pressed left at (438, 379)
Screenshot: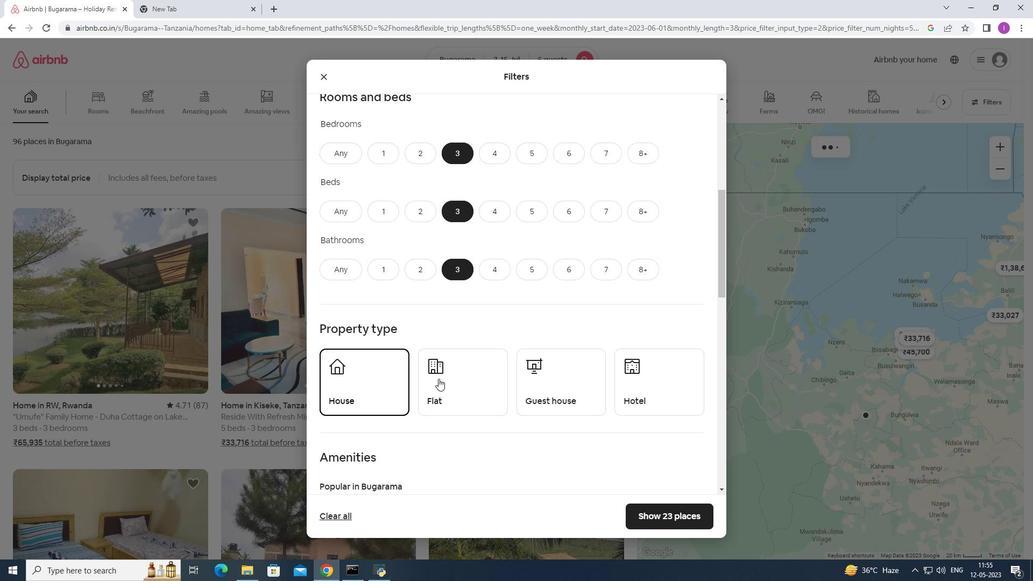 
Action: Mouse moved to (524, 372)
Screenshot: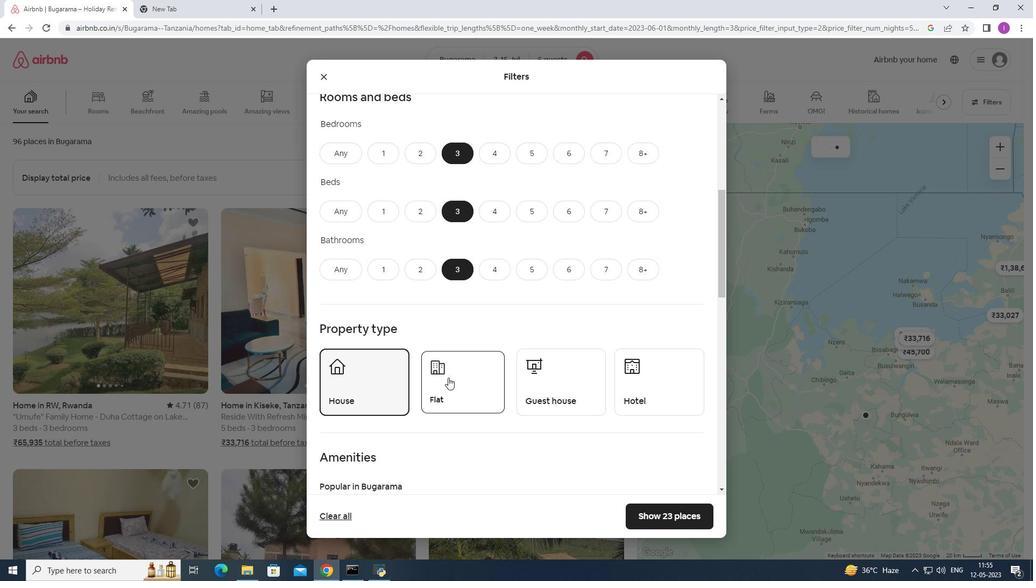 
Action: Mouse pressed left at (524, 372)
Screenshot: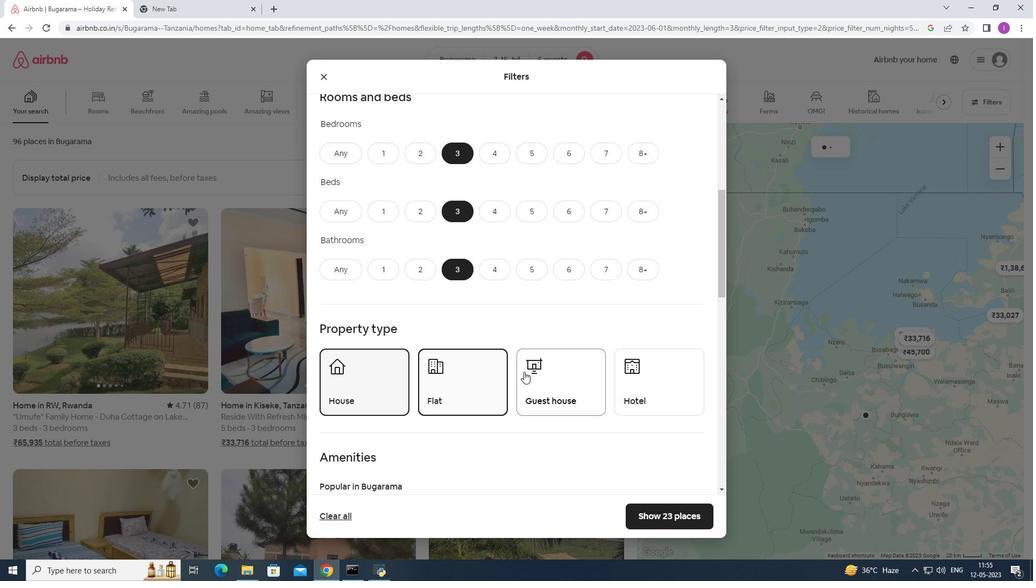 
Action: Mouse moved to (495, 367)
Screenshot: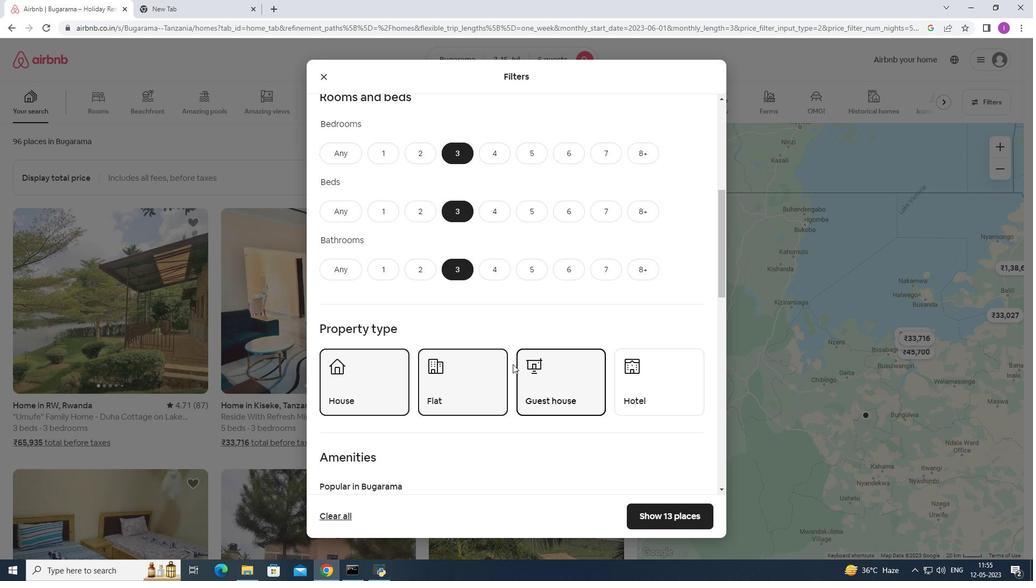 
Action: Mouse scrolled (495, 366) with delta (0, 0)
Screenshot: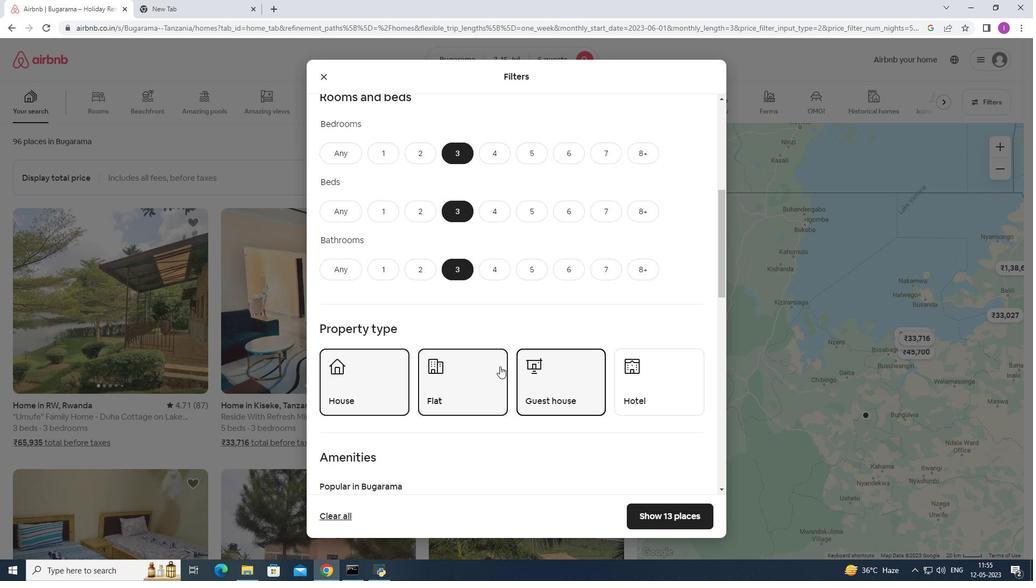 
Action: Mouse scrolled (495, 366) with delta (0, 0)
Screenshot: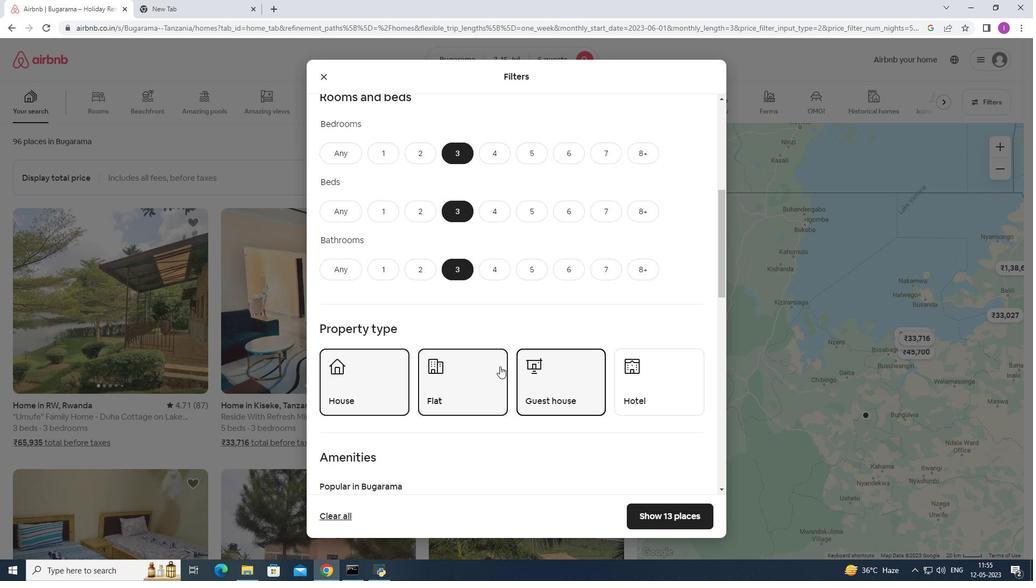 
Action: Mouse moved to (491, 367)
Screenshot: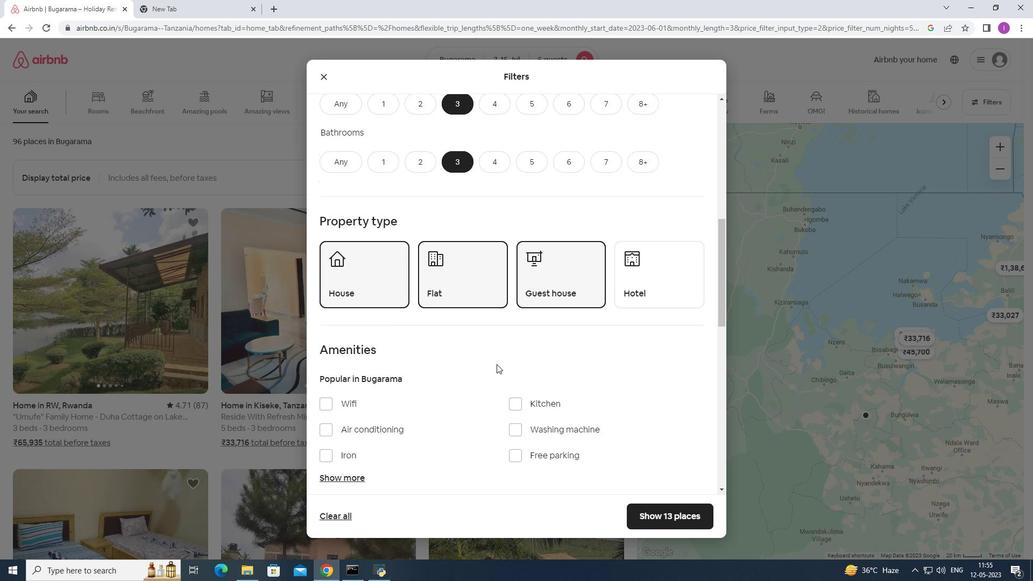 
Action: Mouse scrolled (491, 367) with delta (0, 0)
Screenshot: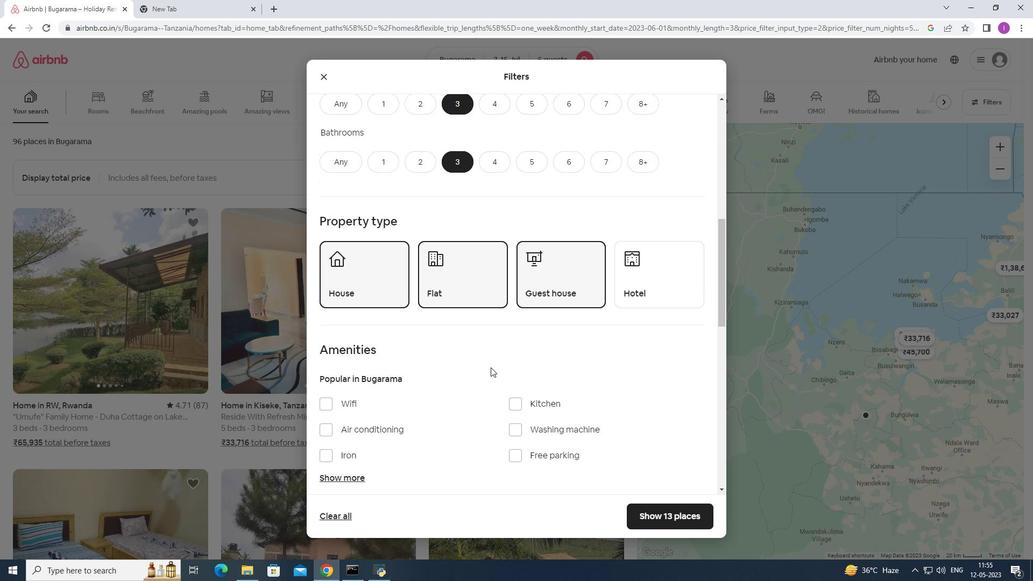 
Action: Mouse moved to (517, 374)
Screenshot: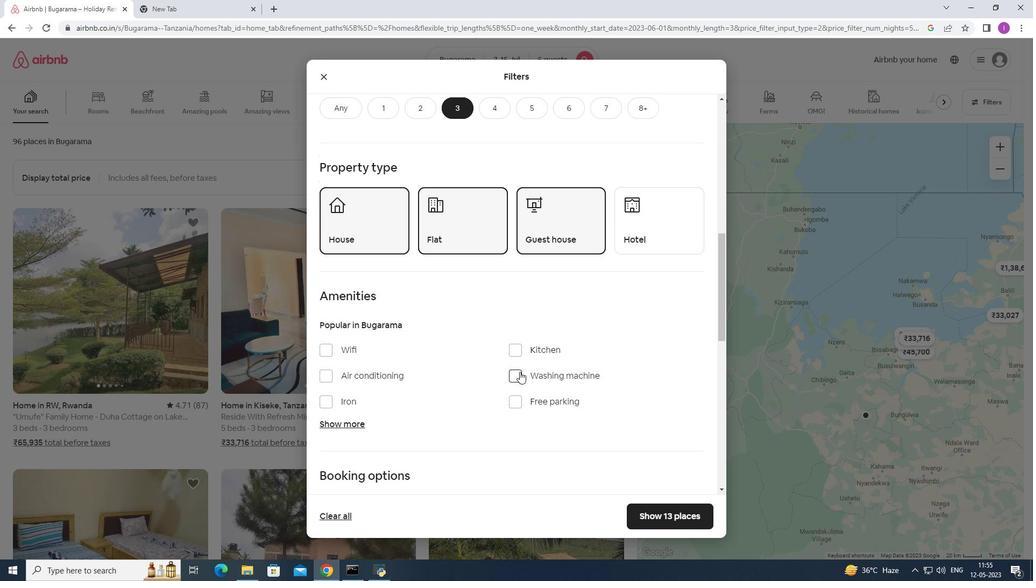 
Action: Mouse pressed left at (517, 374)
Screenshot: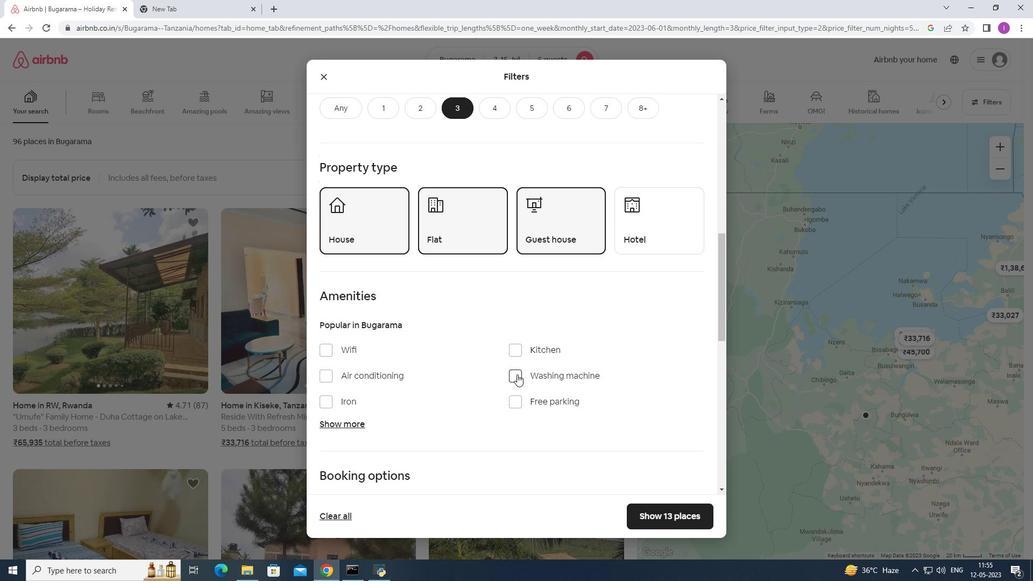 
Action: Mouse moved to (454, 371)
Screenshot: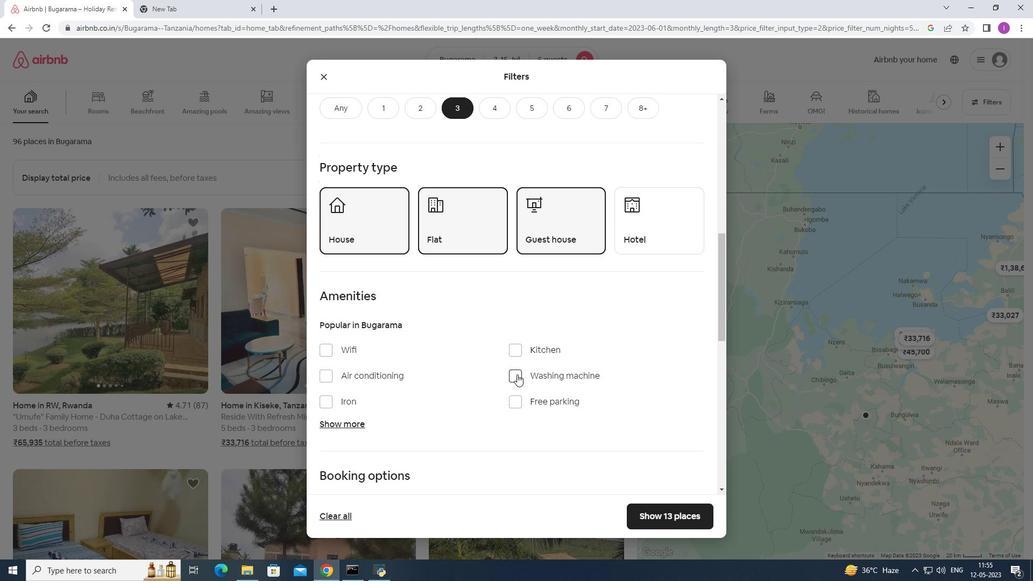 
Action: Mouse scrolled (454, 371) with delta (0, 0)
Screenshot: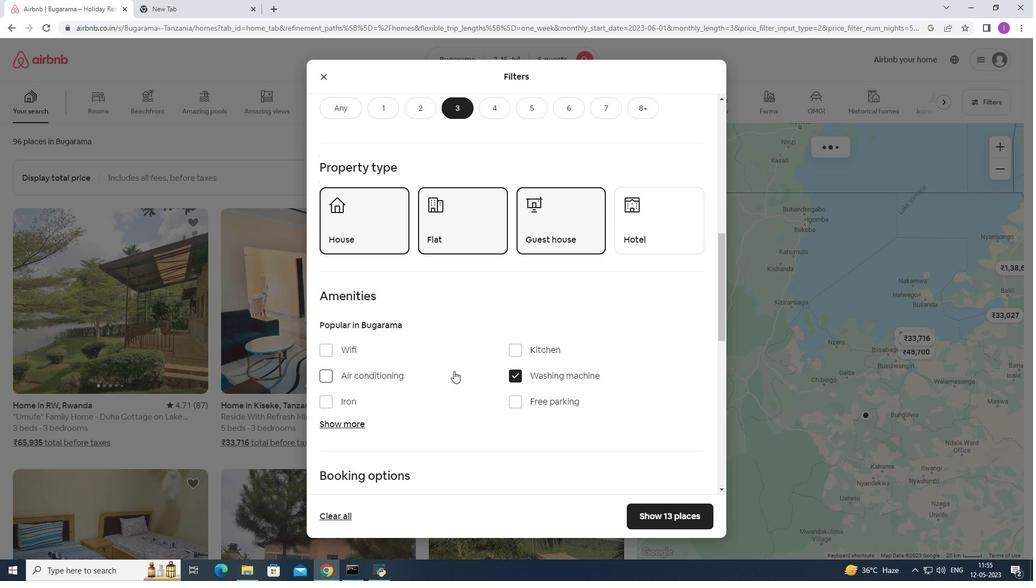 
Action: Mouse scrolled (454, 371) with delta (0, 0)
Screenshot: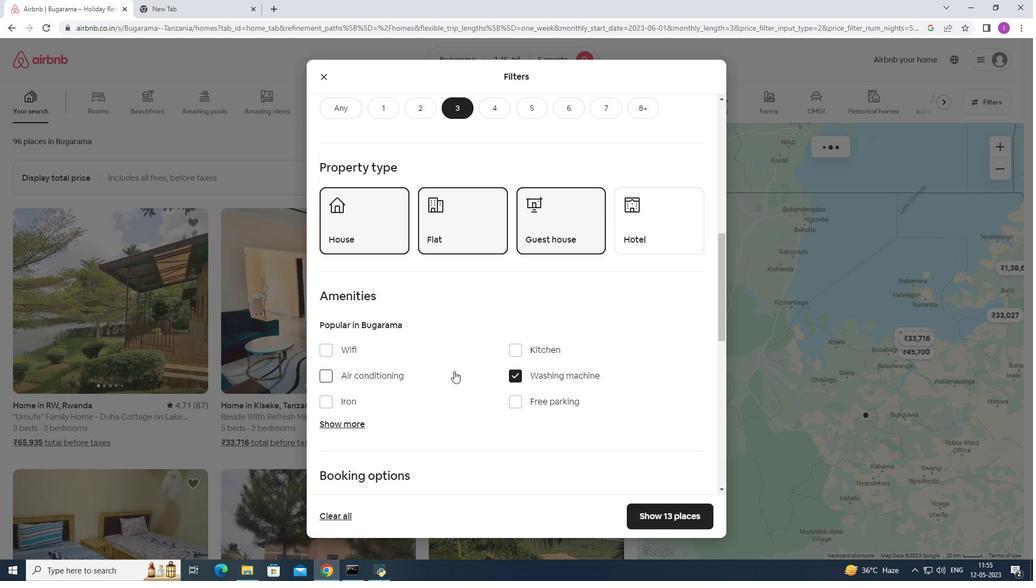 
Action: Mouse moved to (455, 368)
Screenshot: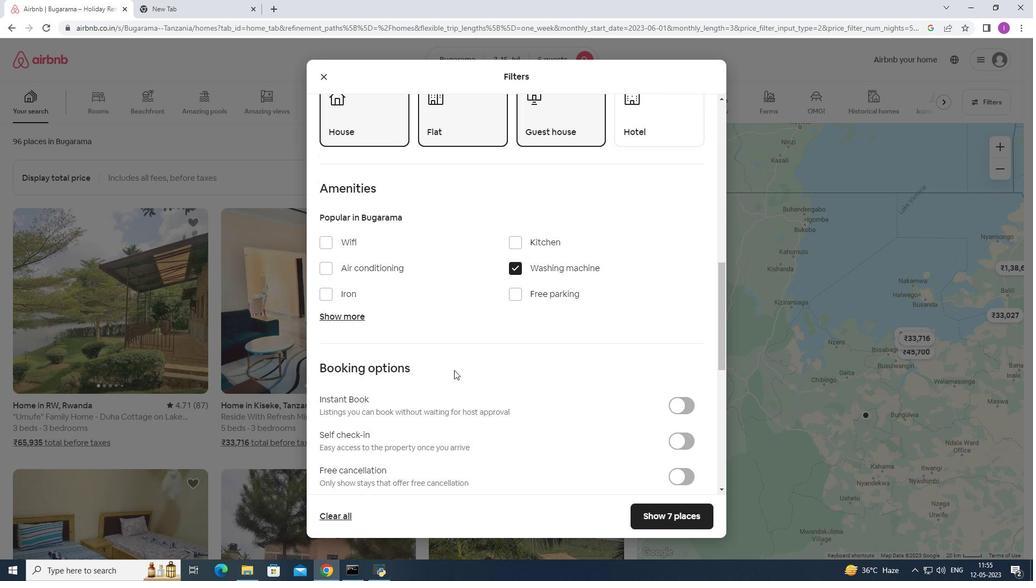 
Action: Mouse scrolled (455, 368) with delta (0, 0)
Screenshot: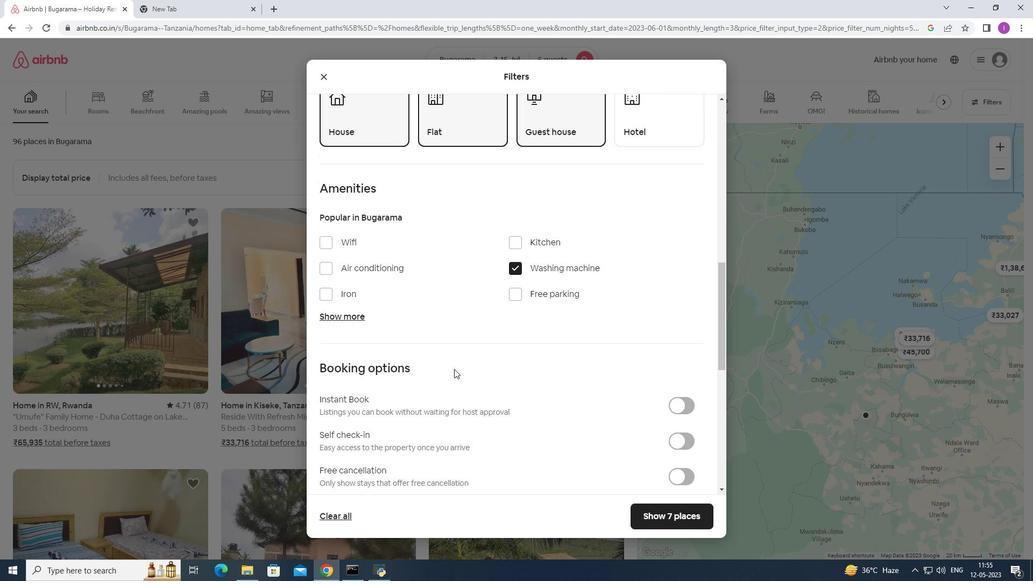 
Action: Mouse scrolled (455, 368) with delta (0, 0)
Screenshot: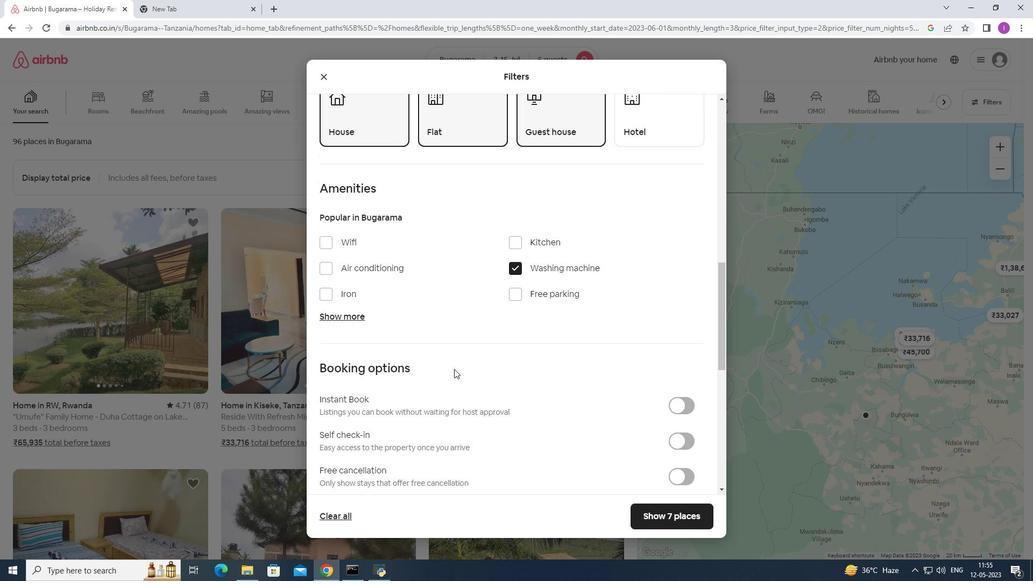 
Action: Mouse moved to (457, 368)
Screenshot: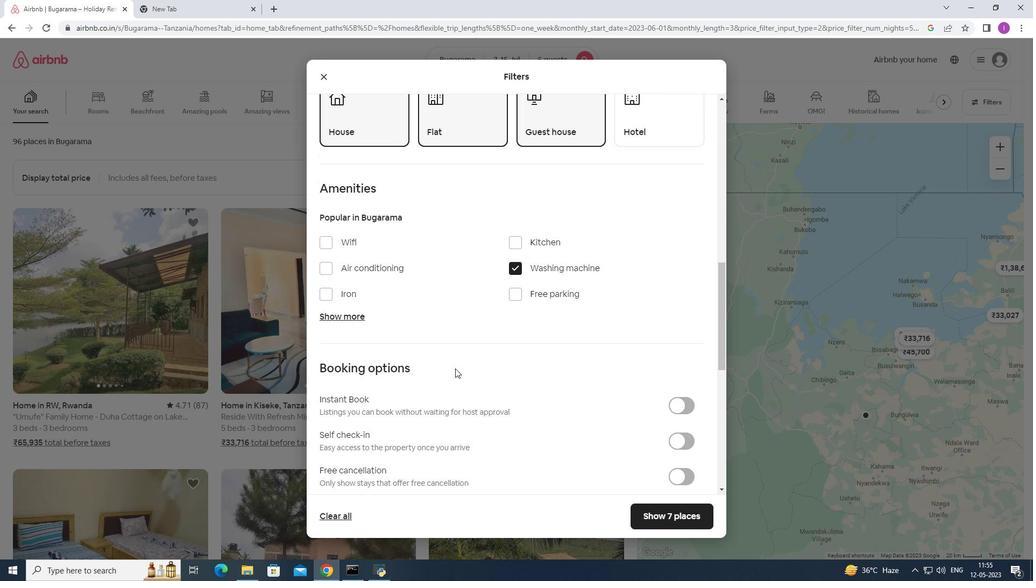 
Action: Mouse scrolled (457, 367) with delta (0, 0)
Screenshot: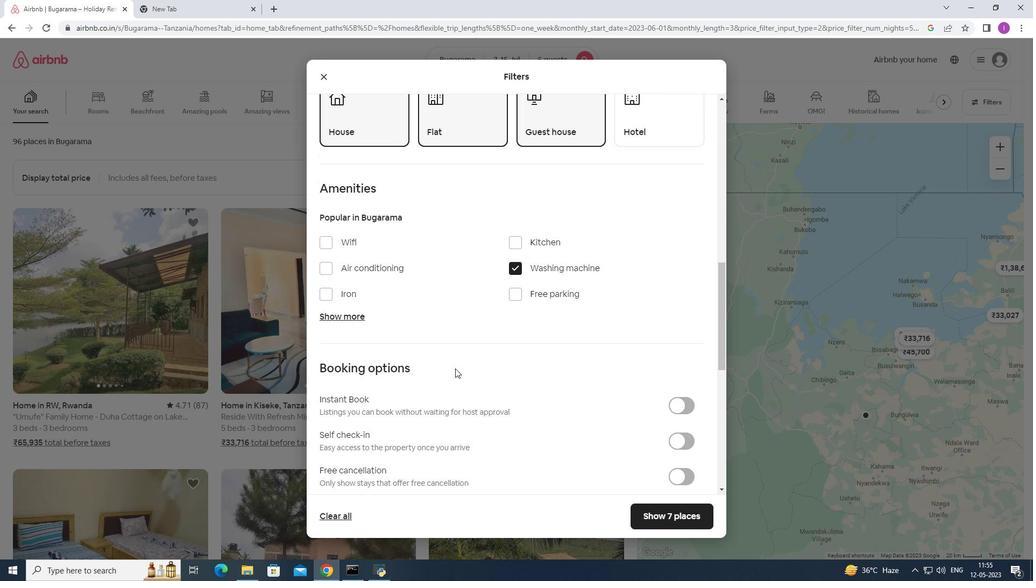 
Action: Mouse moved to (693, 283)
Screenshot: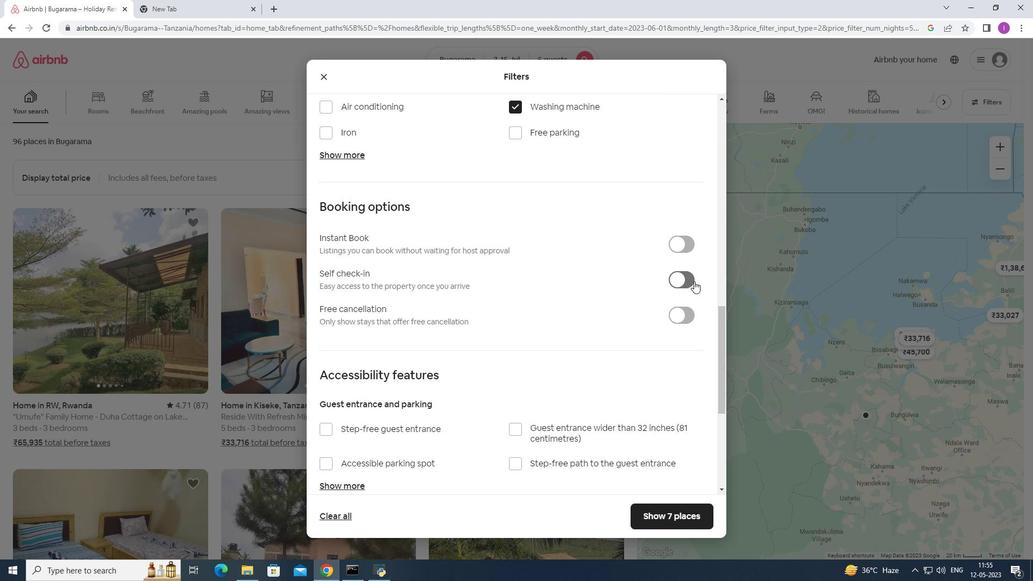 
Action: Mouse pressed left at (693, 283)
Screenshot: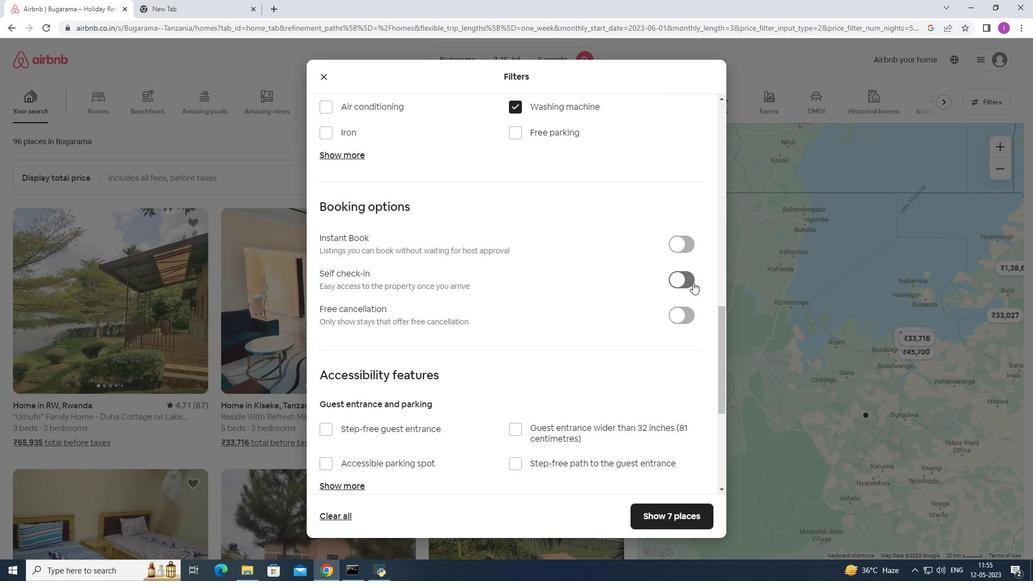 
Action: Mouse moved to (555, 328)
Screenshot: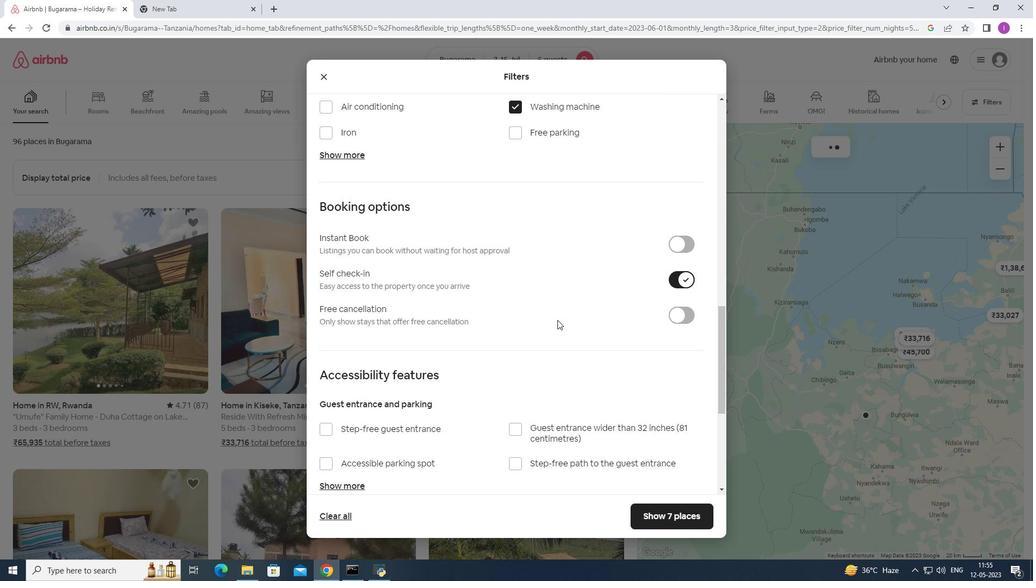 
Action: Mouse scrolled (555, 327) with delta (0, 0)
Screenshot: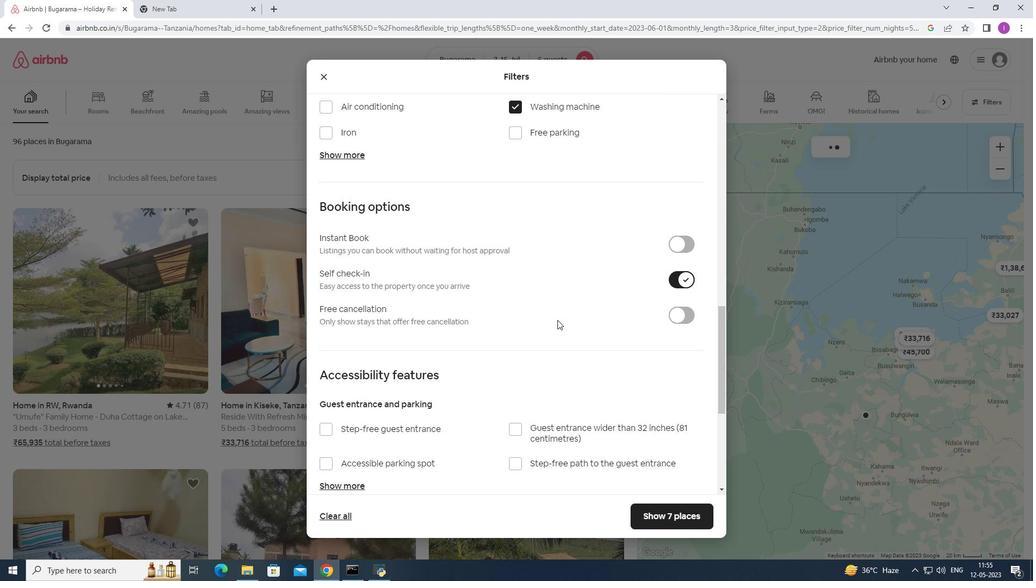 
Action: Mouse moved to (554, 329)
Screenshot: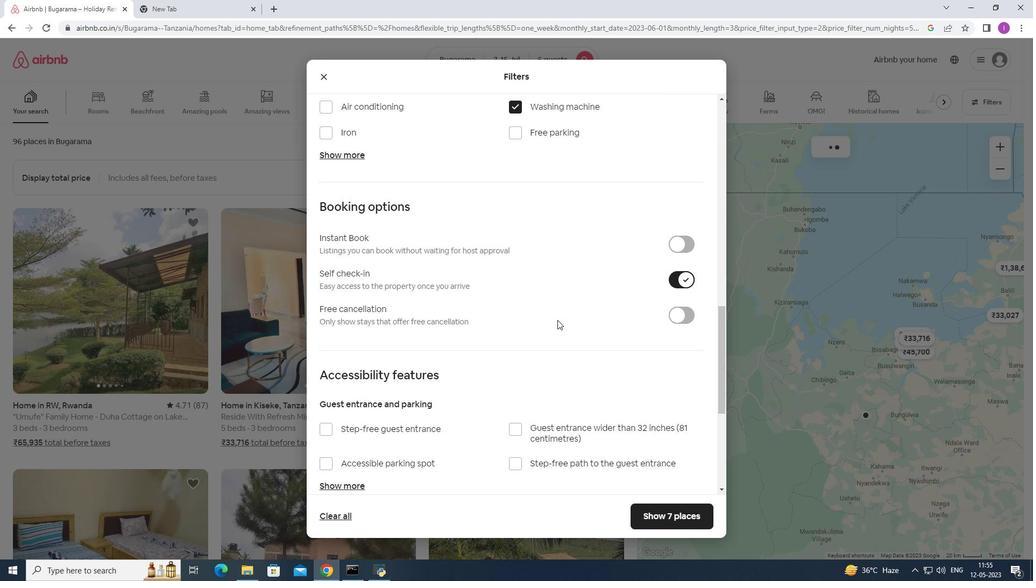 
Action: Mouse scrolled (554, 328) with delta (0, 0)
Screenshot: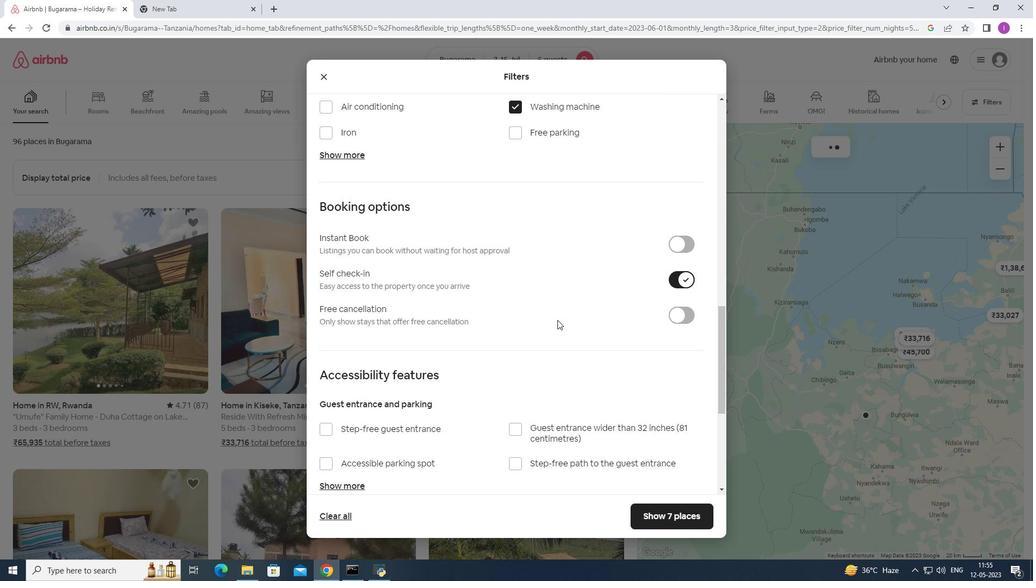 
Action: Mouse moved to (554, 329)
Screenshot: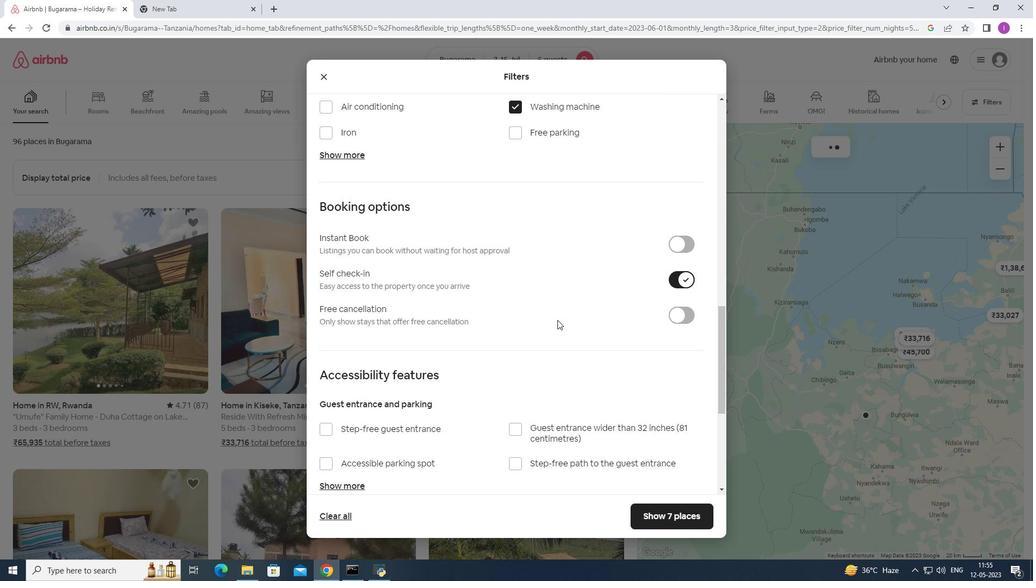 
Action: Mouse scrolled (554, 328) with delta (0, 0)
Screenshot: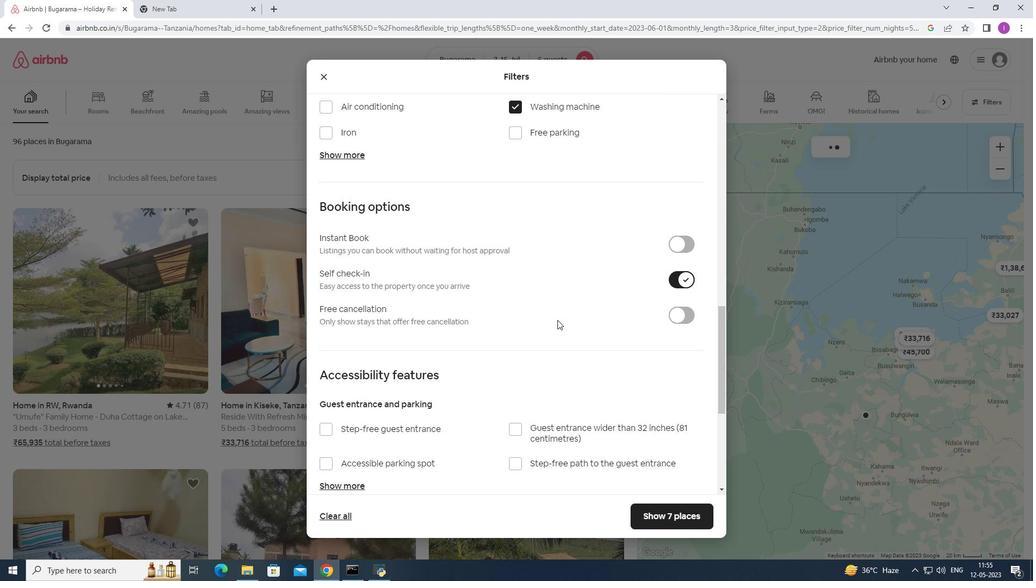 
Action: Mouse scrolled (554, 328) with delta (0, 0)
Screenshot: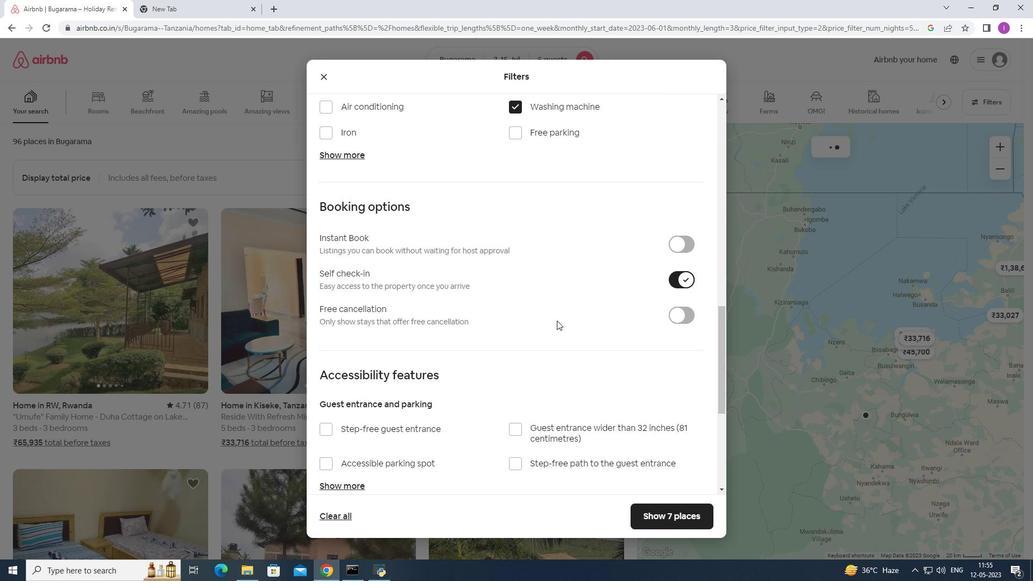 
Action: Mouse scrolled (554, 328) with delta (0, 0)
Screenshot: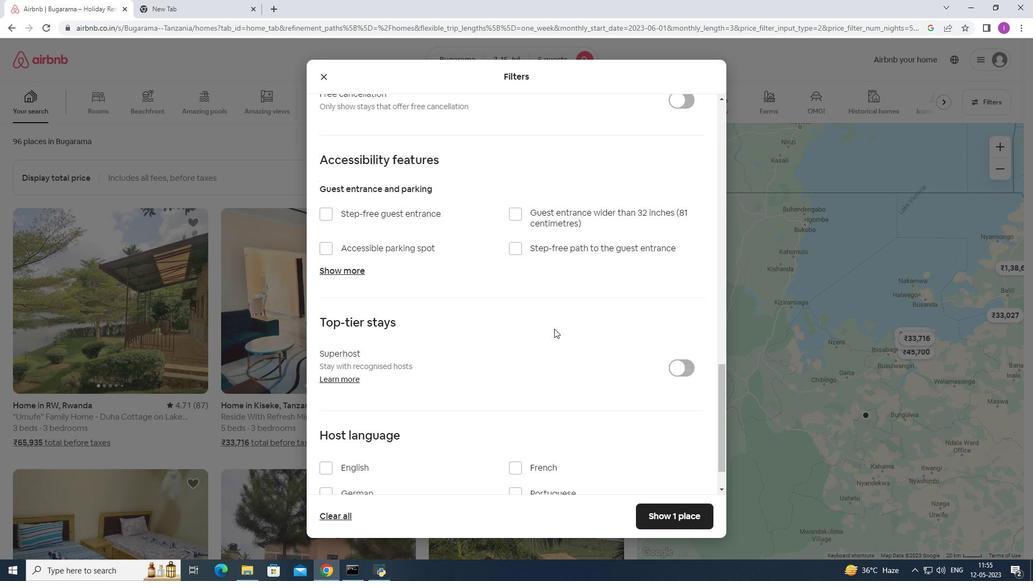 
Action: Mouse scrolled (554, 328) with delta (0, 0)
Screenshot: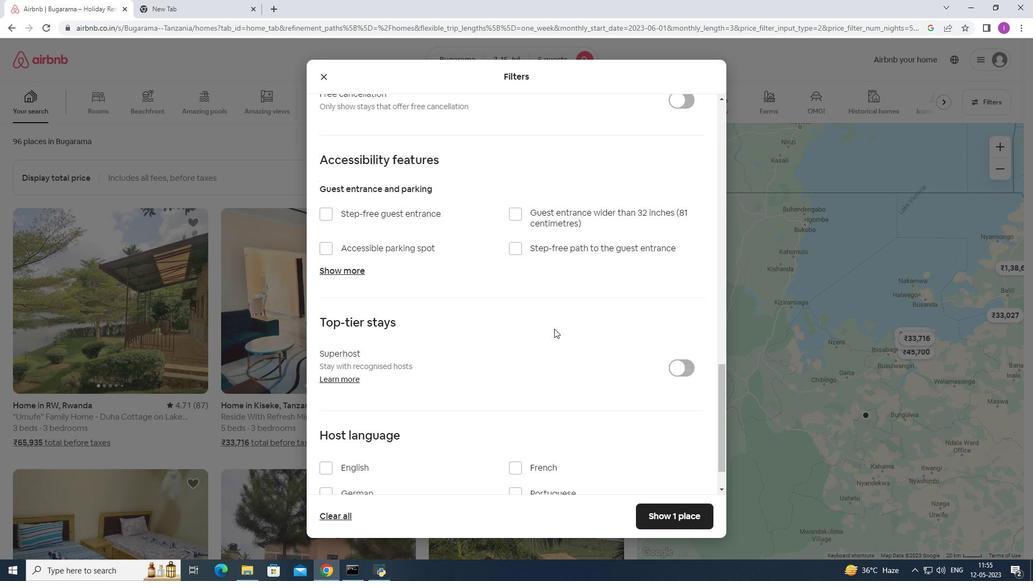 
Action: Mouse scrolled (554, 328) with delta (0, 0)
Screenshot: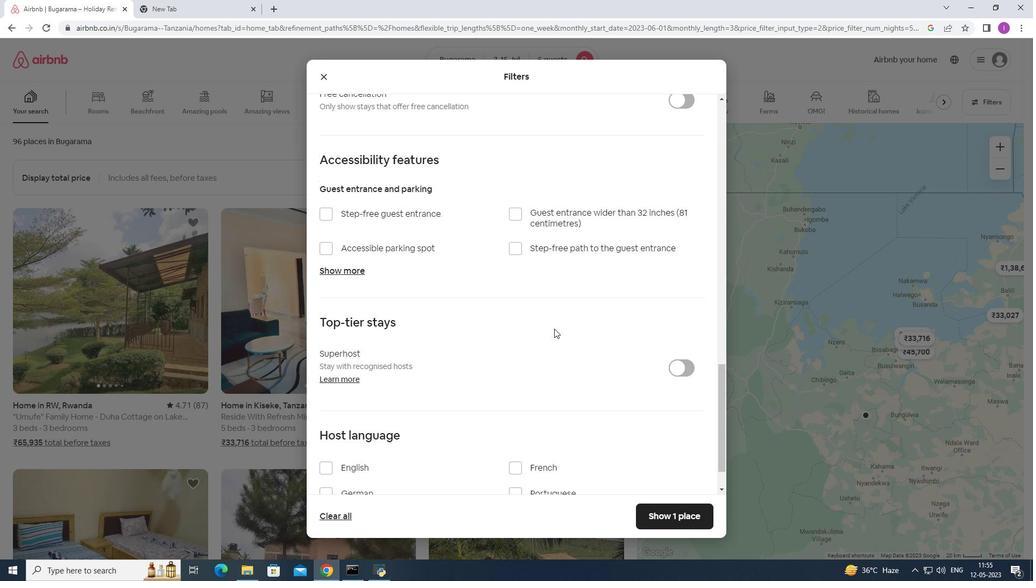 
Action: Mouse scrolled (554, 328) with delta (0, 0)
Screenshot: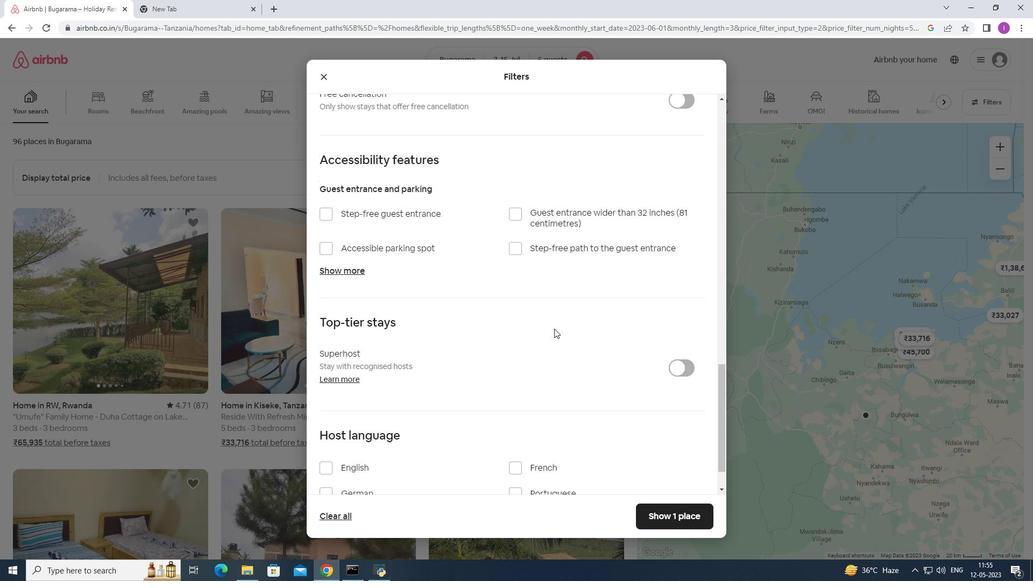 
Action: Mouse scrolled (554, 328) with delta (0, 0)
Screenshot: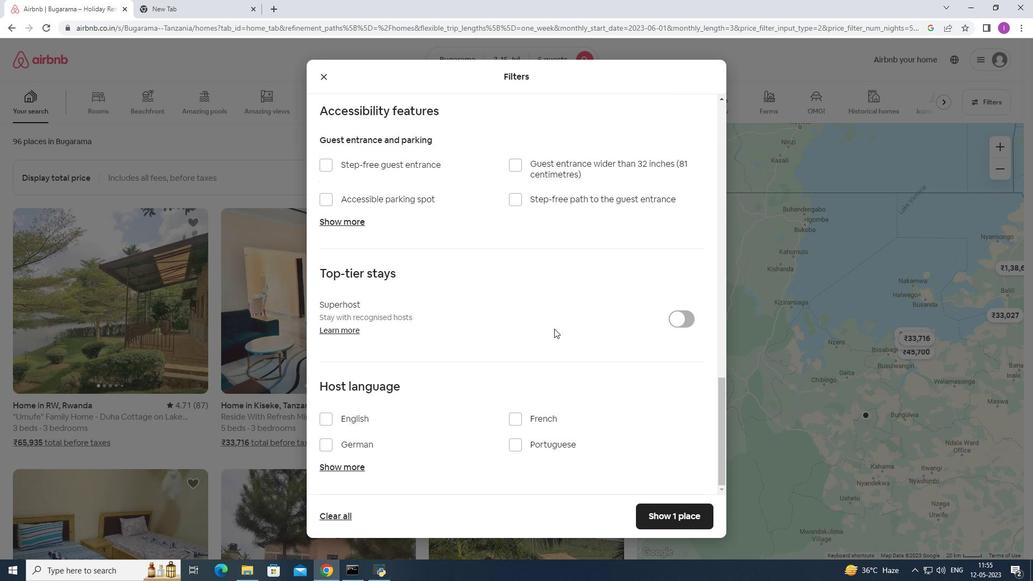 
Action: Mouse scrolled (554, 328) with delta (0, 0)
Screenshot: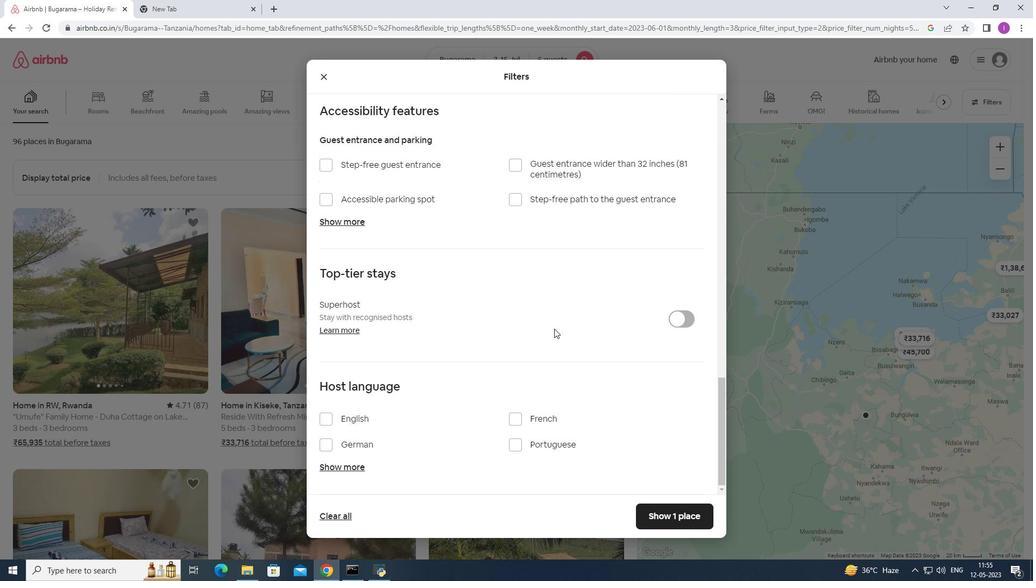 
Action: Mouse moved to (554, 330)
Screenshot: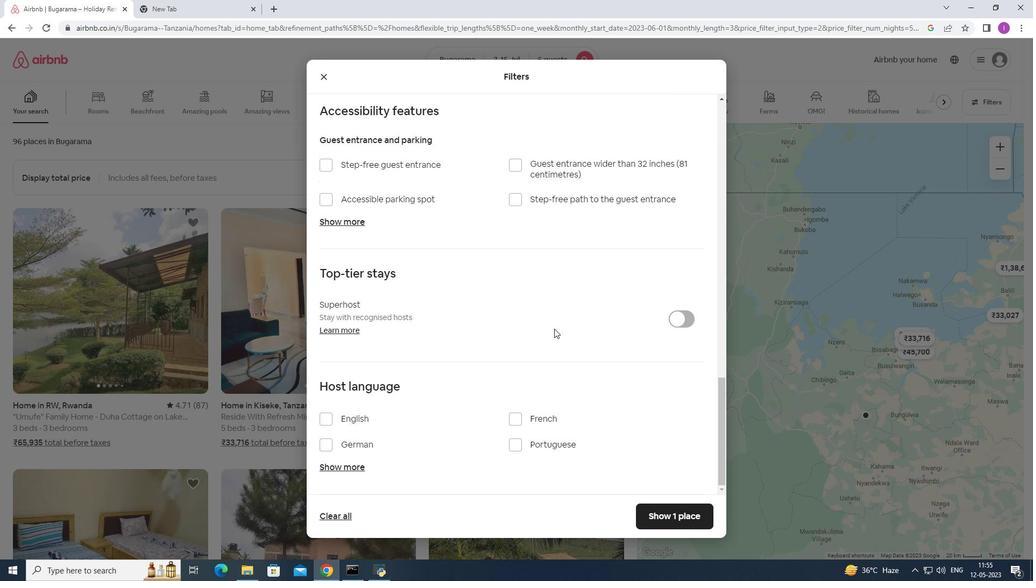 
Action: Mouse scrolled (554, 329) with delta (0, 0)
Screenshot: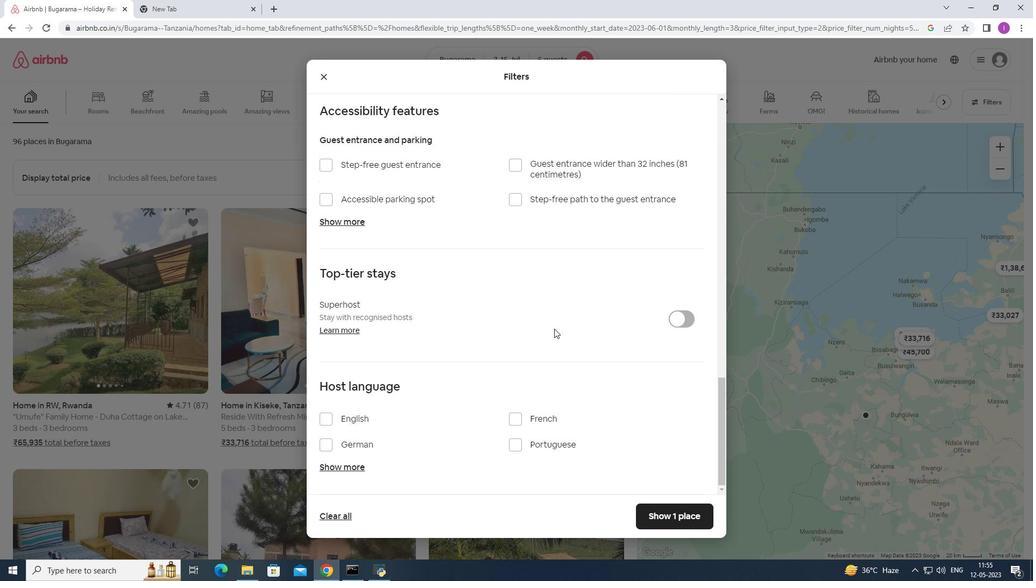 
Action: Mouse moved to (325, 414)
Screenshot: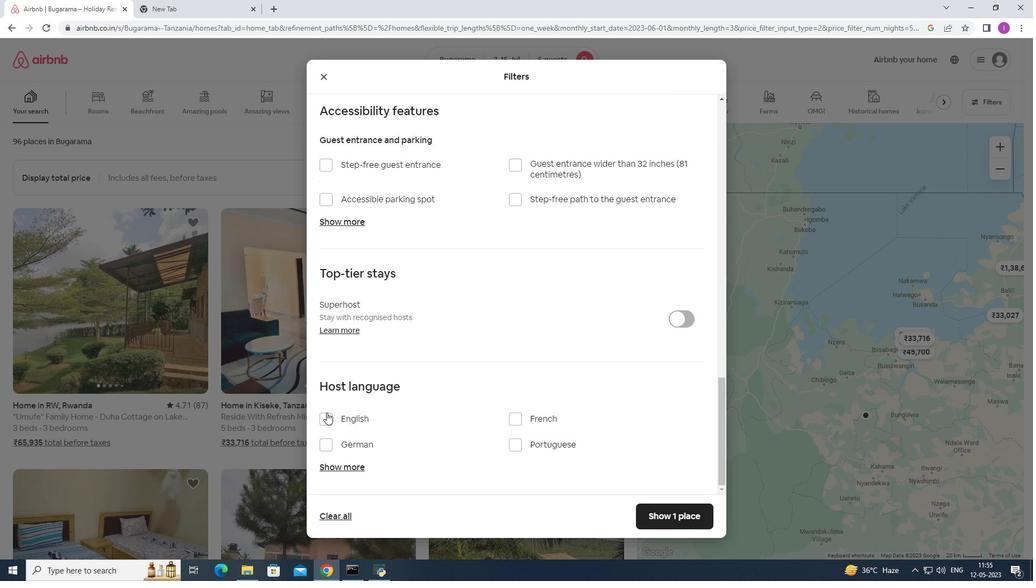 
Action: Mouse pressed left at (325, 414)
Screenshot: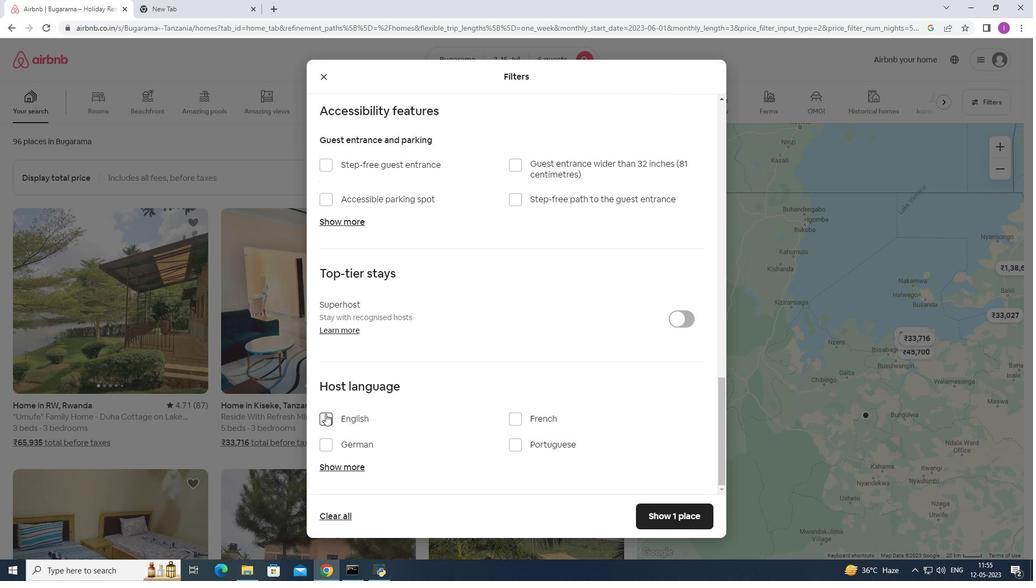 
Action: Mouse moved to (466, 396)
Screenshot: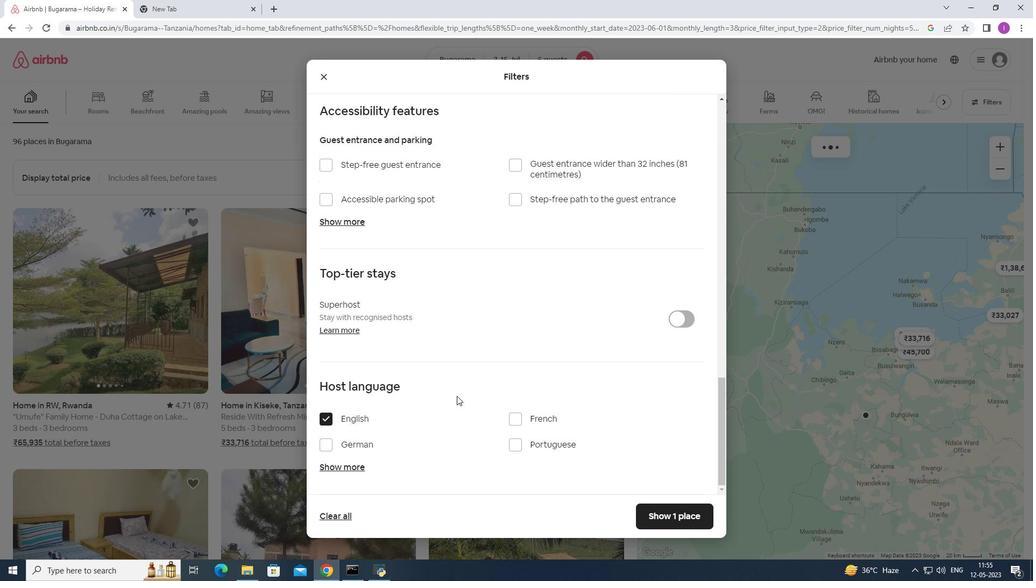 
Action: Mouse scrolled (466, 395) with delta (0, 0)
Screenshot: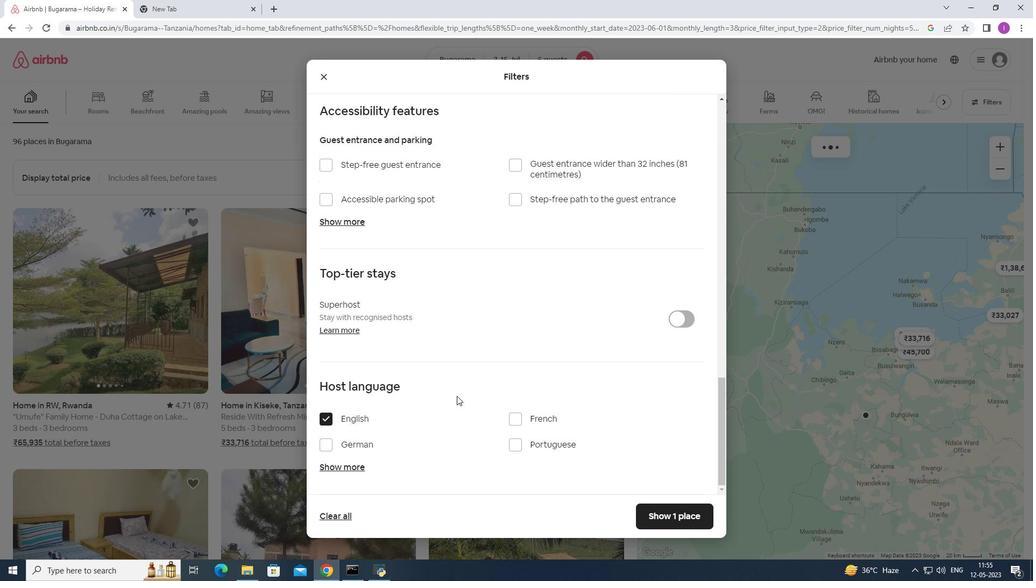 
Action: Mouse moved to (467, 396)
Screenshot: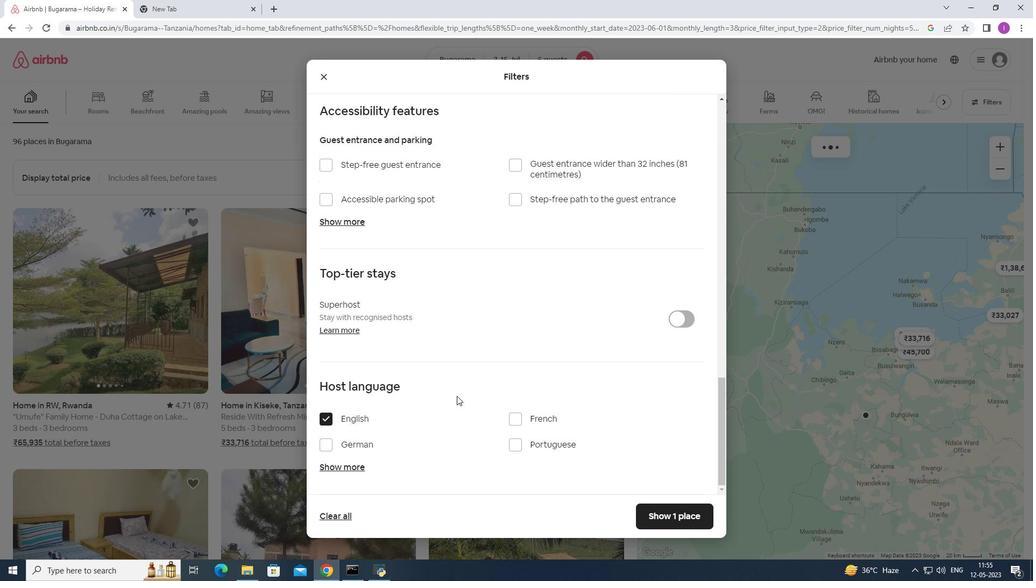 
Action: Mouse scrolled (467, 396) with delta (0, 0)
Screenshot: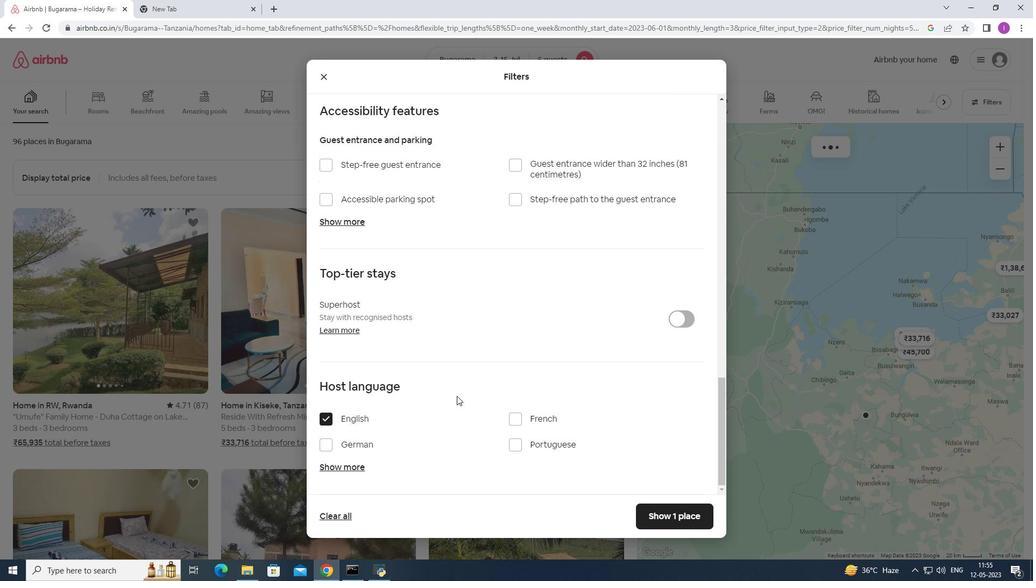 
Action: Mouse moved to (468, 396)
Screenshot: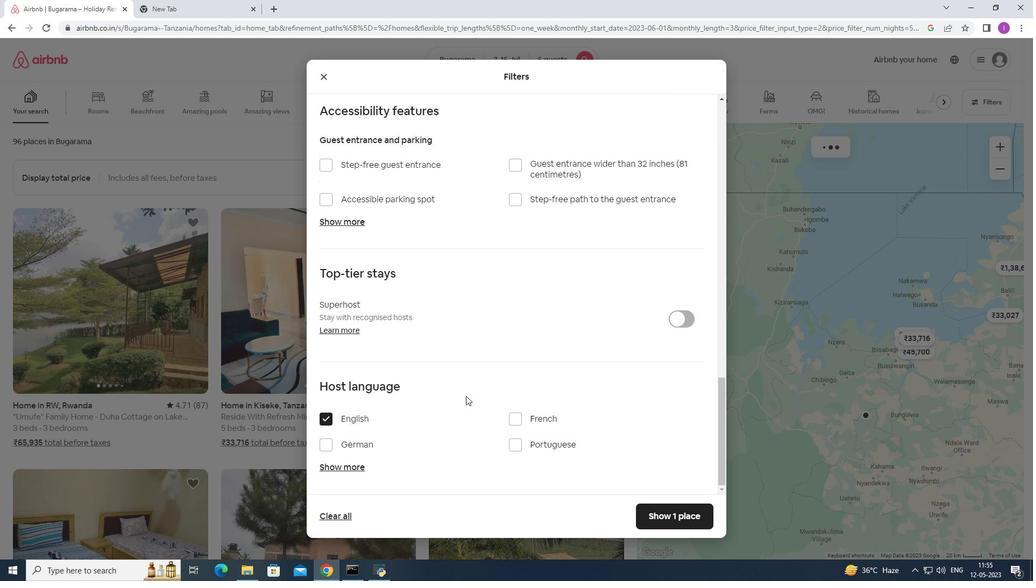 
Action: Mouse scrolled (468, 396) with delta (0, 0)
Screenshot: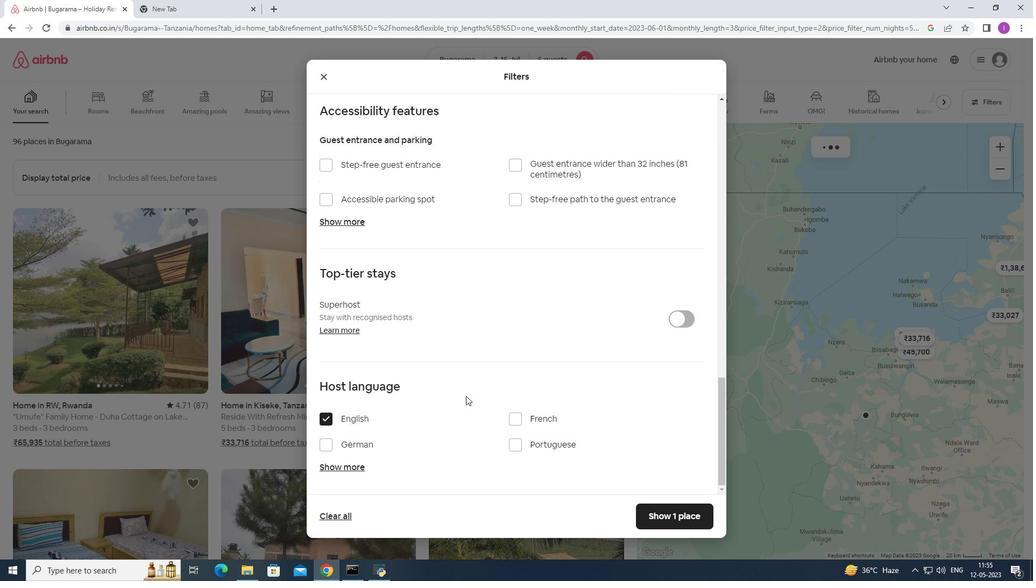 
Action: Mouse moved to (469, 396)
Screenshot: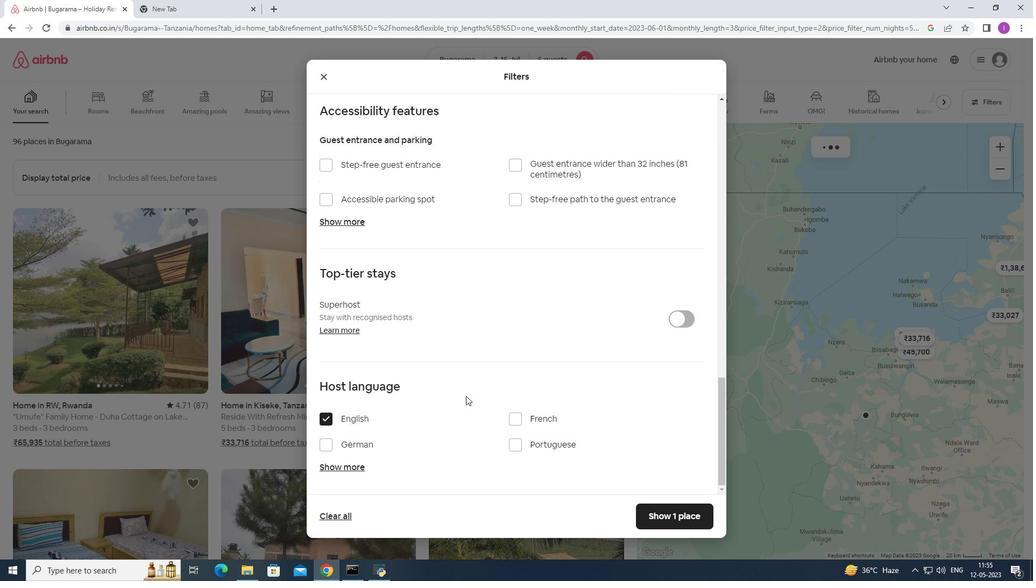 
Action: Mouse scrolled (469, 396) with delta (0, 0)
Screenshot: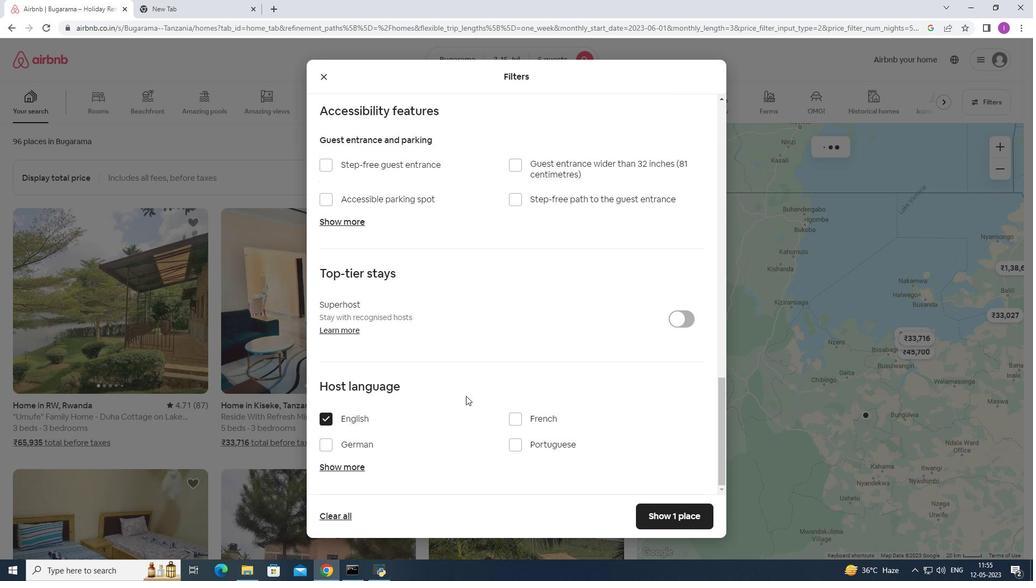 
Action: Mouse moved to (470, 396)
Screenshot: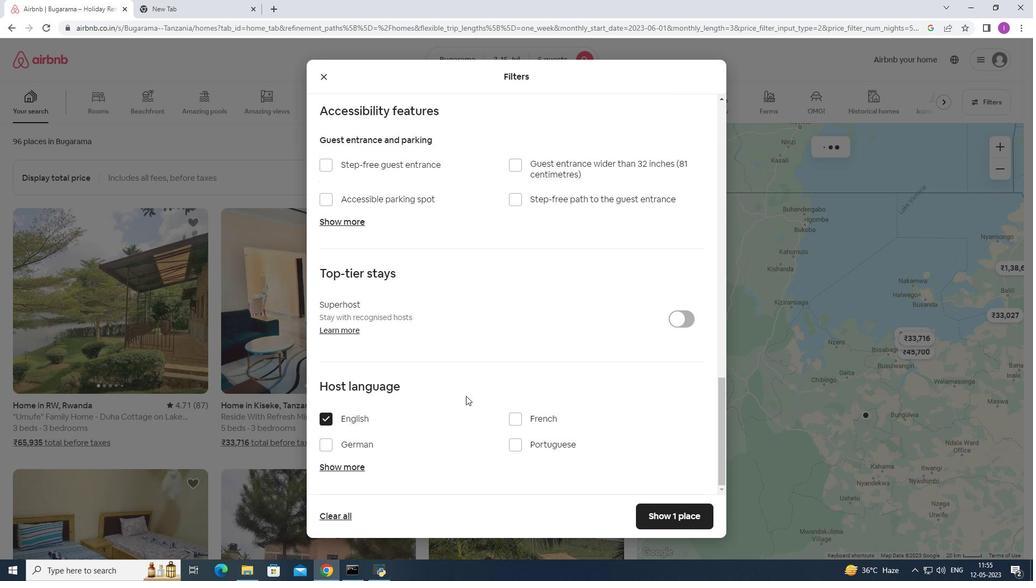 
Action: Mouse scrolled (470, 396) with delta (0, 0)
Screenshot: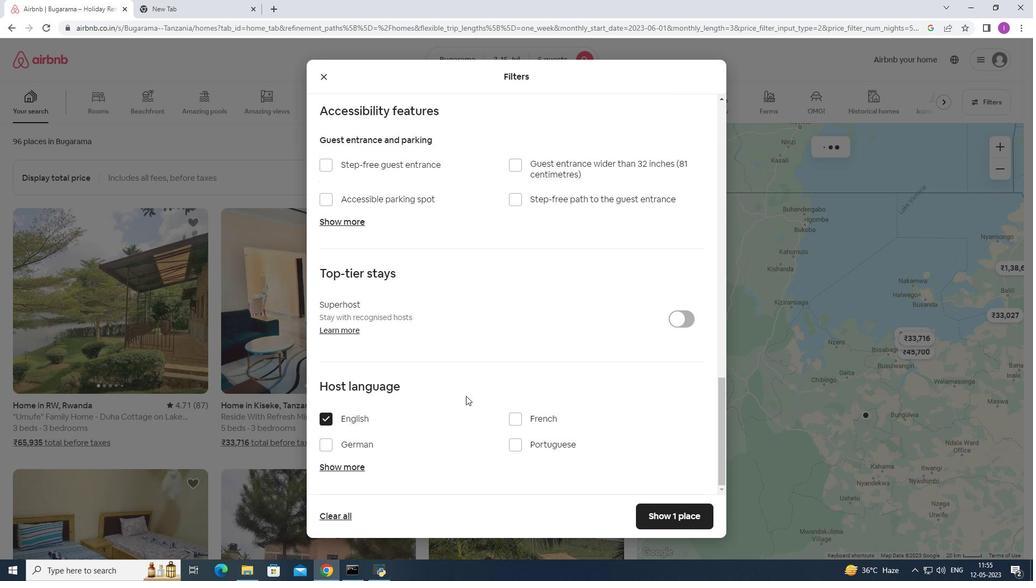 
Action: Mouse moved to (680, 511)
Screenshot: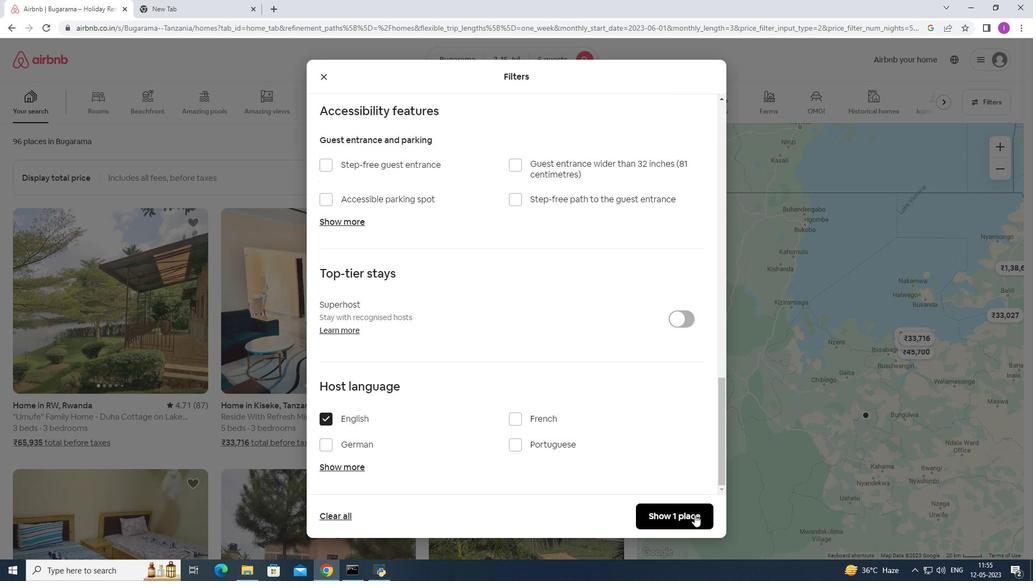 
Action: Mouse pressed left at (680, 511)
Screenshot: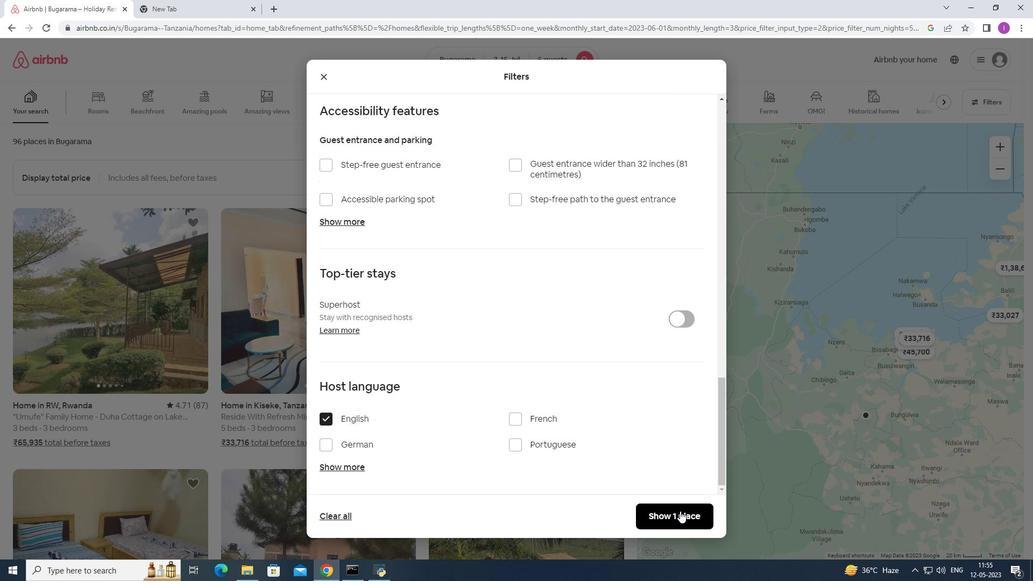 
Action: Mouse moved to (646, 501)
Screenshot: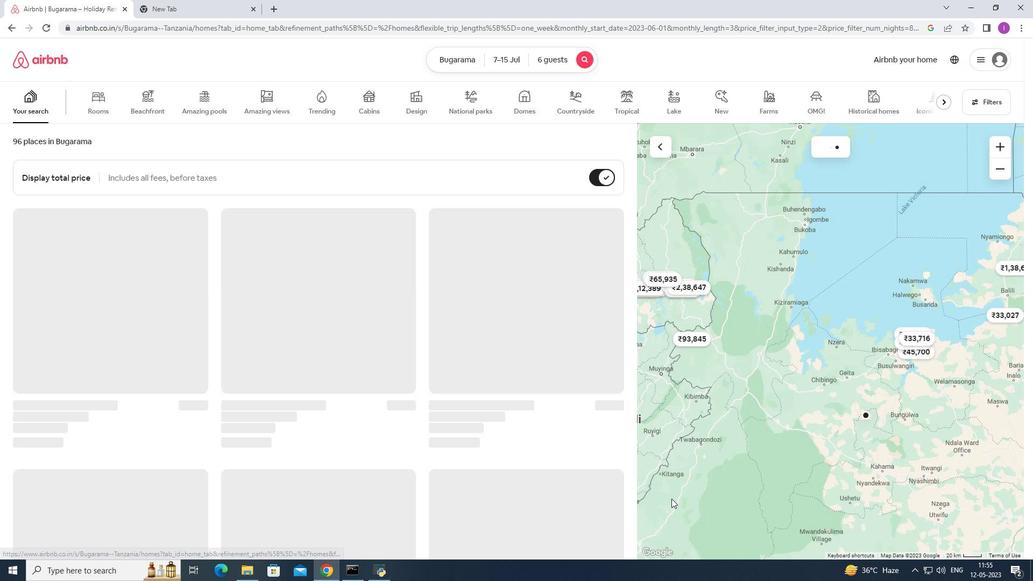 
